 Task: Find a flat in Anta, India with Wifi, Free parking, and TV, priced between 8000 and 12000, with 6 bedrooms, 6 beds, and 6 bathrooms, for 6 guests from 6th to 15th September.
Action: Mouse moved to (407, 104)
Screenshot: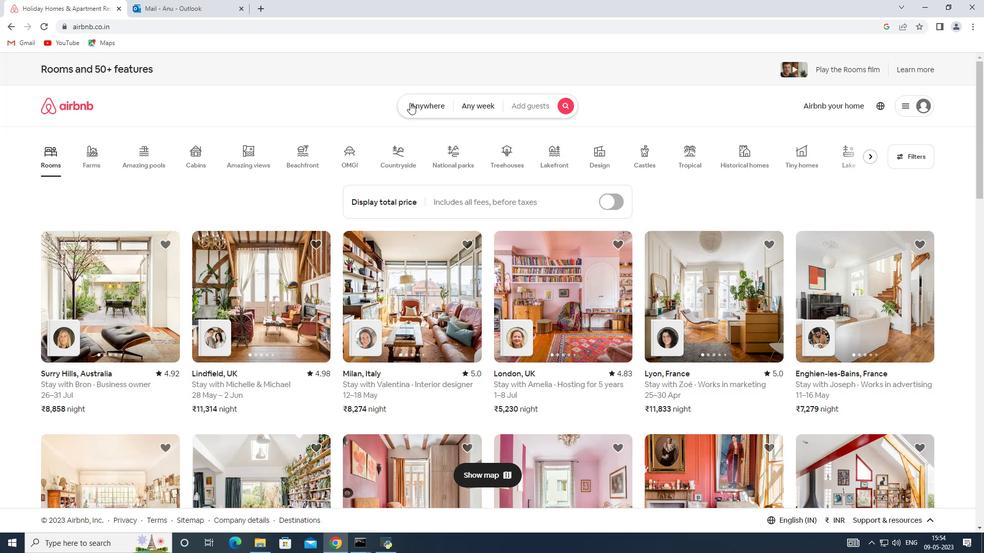 
Action: Mouse pressed left at (407, 104)
Screenshot: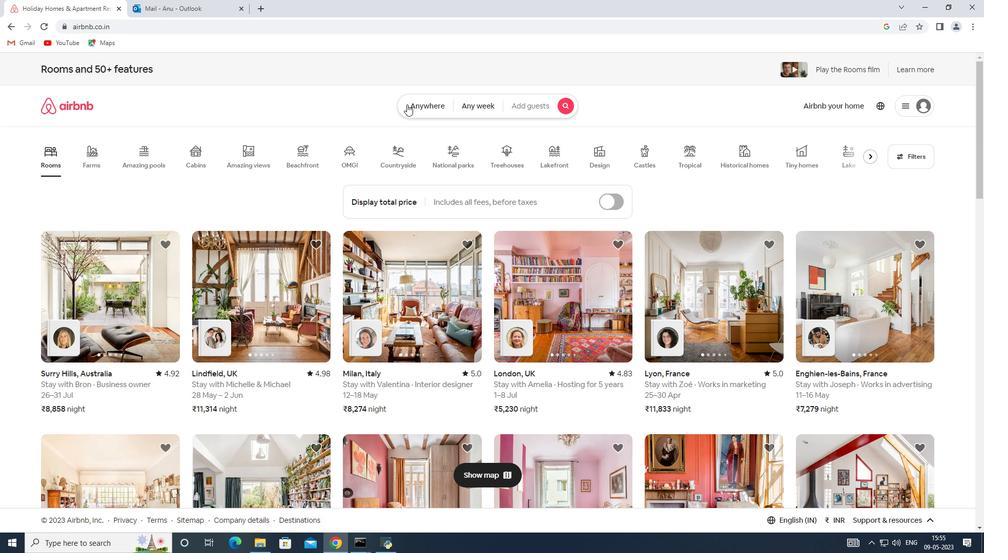 
Action: Mouse moved to (348, 140)
Screenshot: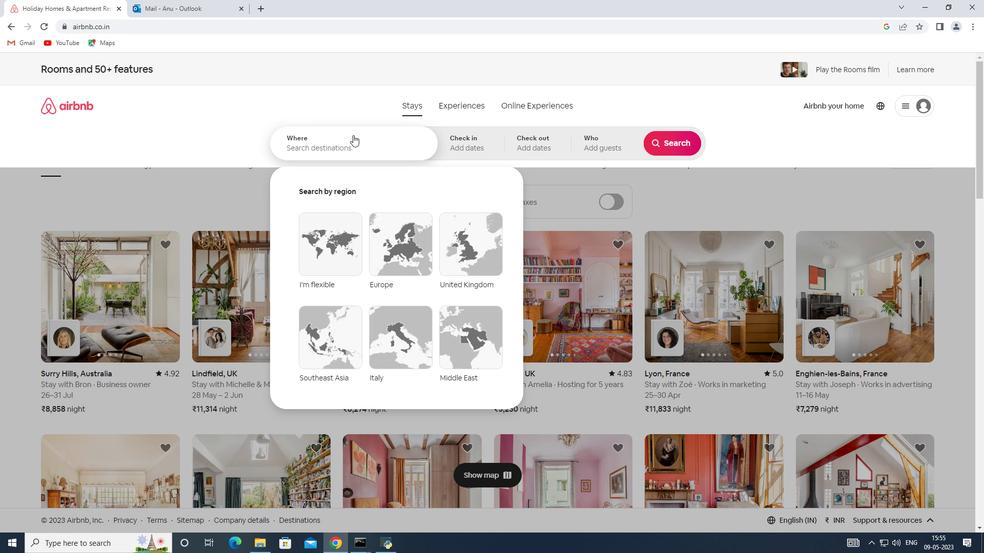 
Action: Mouse pressed left at (348, 140)
Screenshot: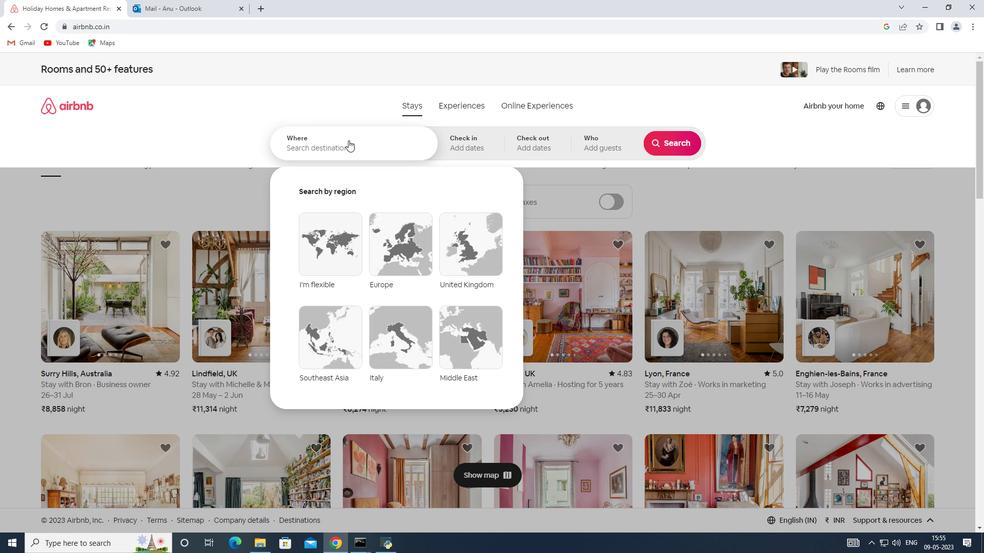 
Action: Key pressed <Key.shift><Key.shift><Key.shift><Key.shift><Key.shift><Key.shift><Key.shift>Anta,<Key.shift>India
Screenshot: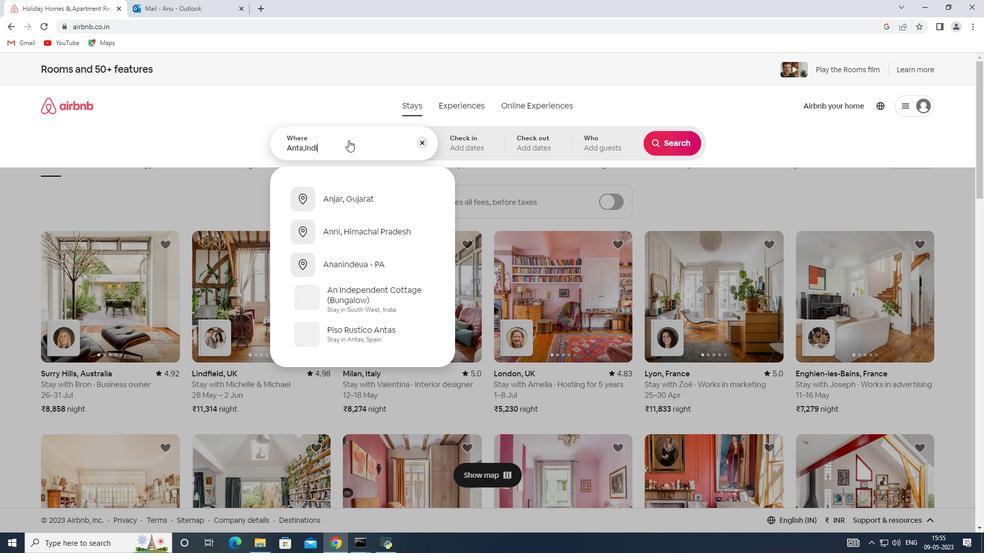 
Action: Mouse moved to (471, 146)
Screenshot: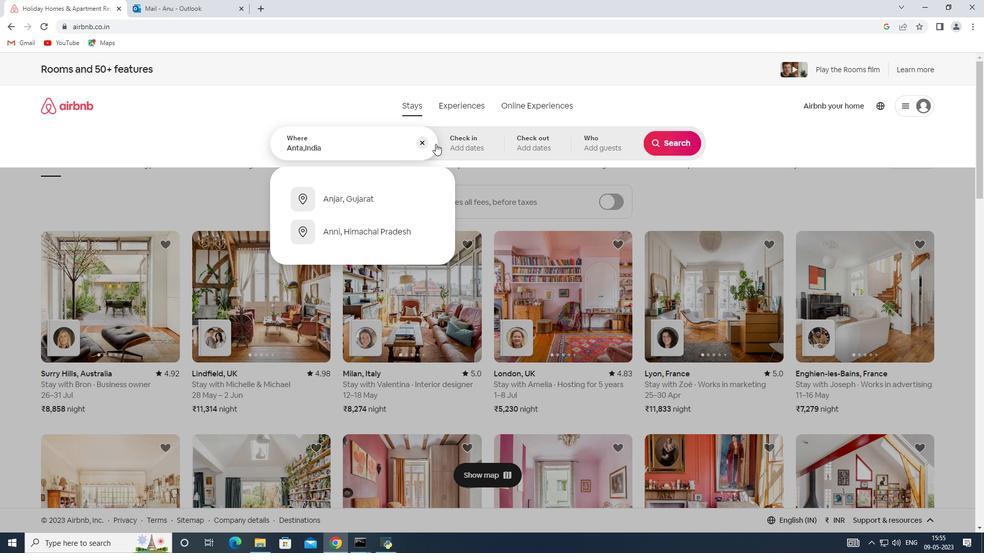 
Action: Mouse pressed left at (471, 146)
Screenshot: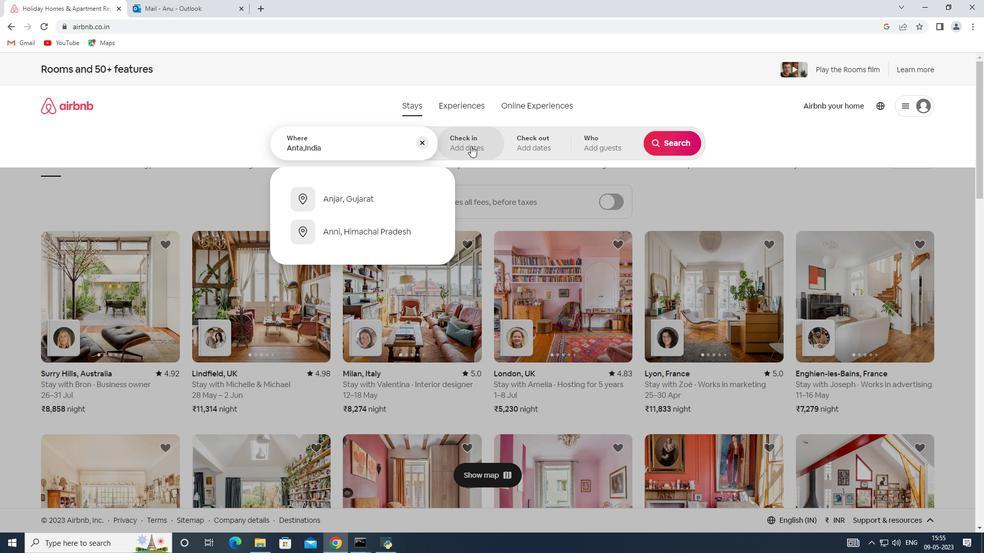 
Action: Mouse moved to (668, 218)
Screenshot: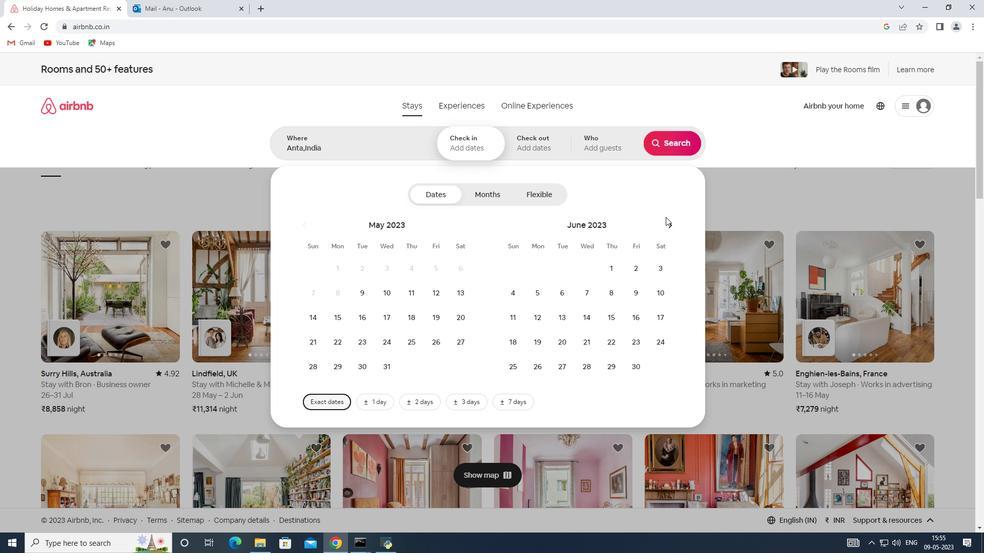 
Action: Mouse pressed left at (668, 218)
Screenshot: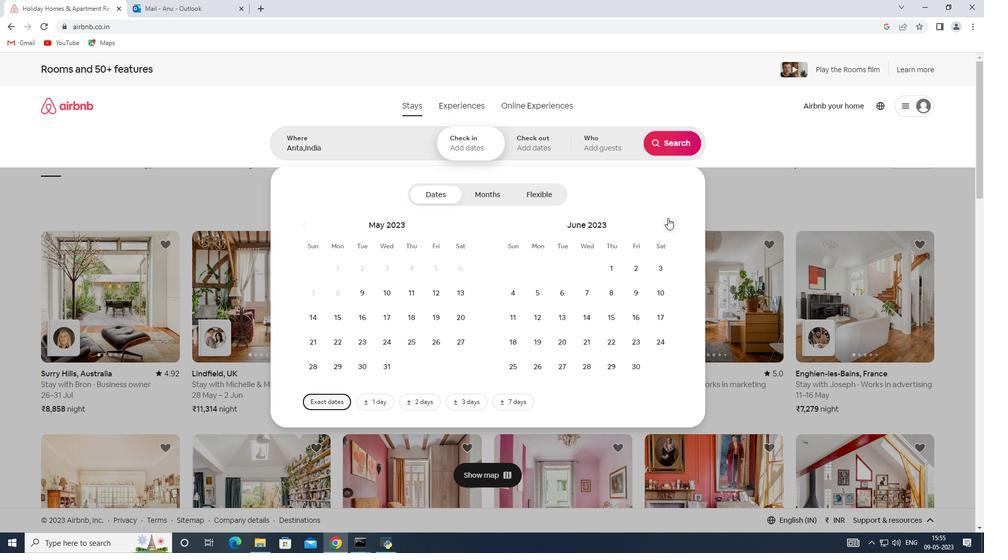 
Action: Mouse pressed left at (668, 218)
Screenshot: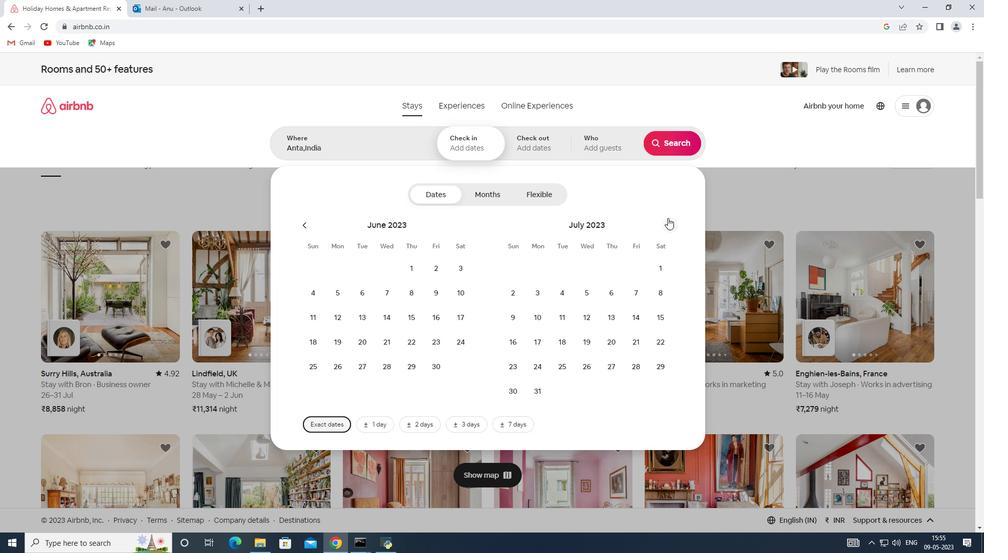 
Action: Mouse pressed left at (668, 218)
Screenshot: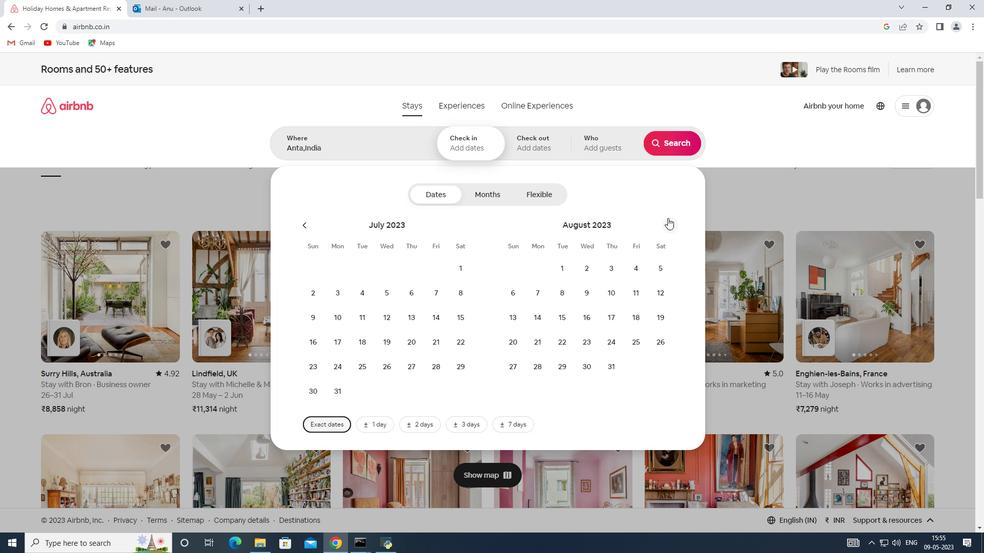 
Action: Mouse moved to (590, 292)
Screenshot: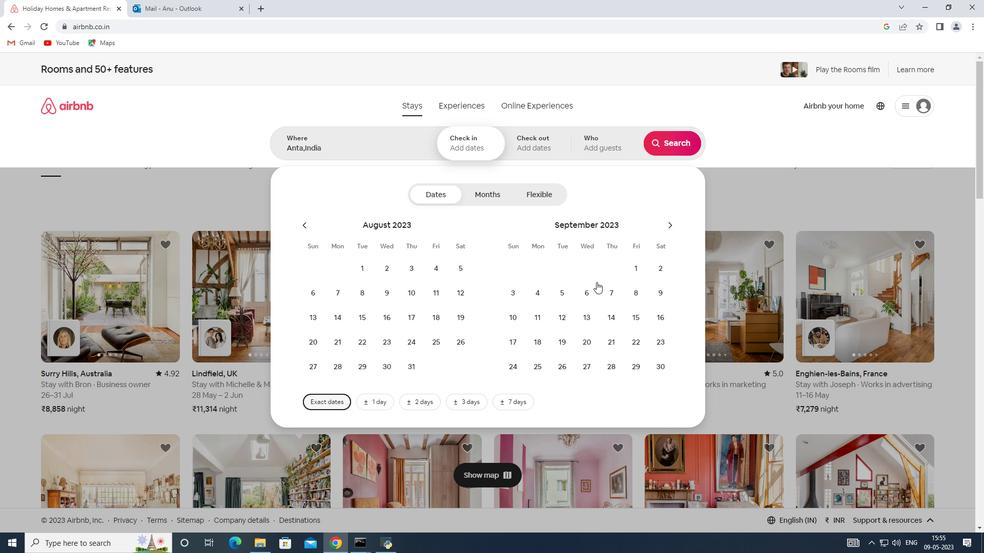 
Action: Mouse pressed left at (590, 292)
Screenshot: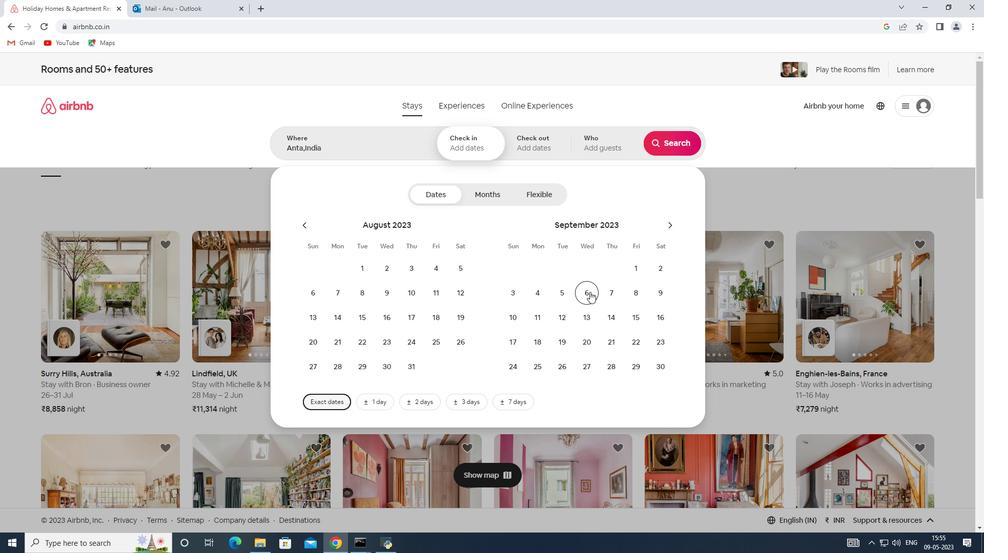 
Action: Mouse moved to (631, 313)
Screenshot: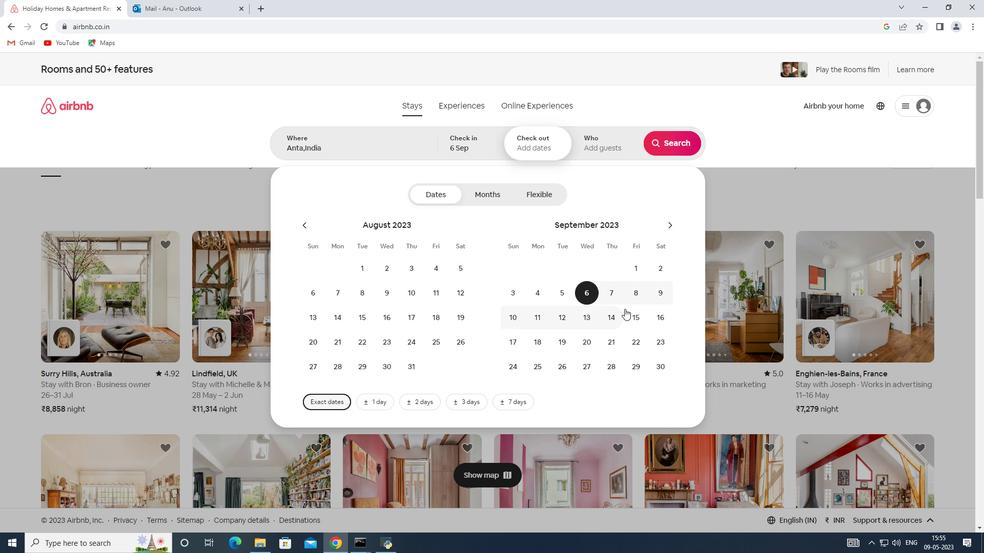 
Action: Mouse pressed left at (631, 313)
Screenshot: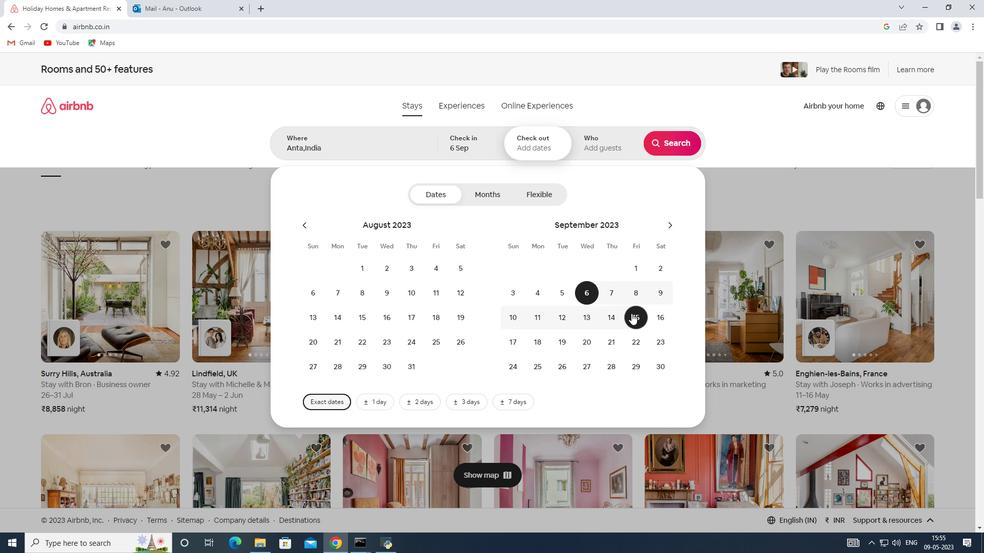 
Action: Mouse moved to (610, 148)
Screenshot: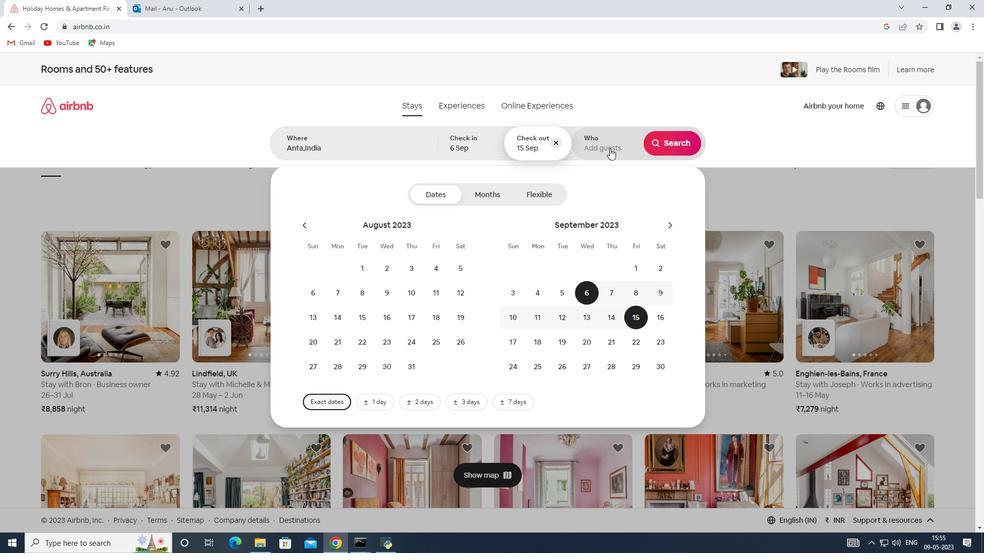 
Action: Mouse pressed left at (610, 148)
Screenshot: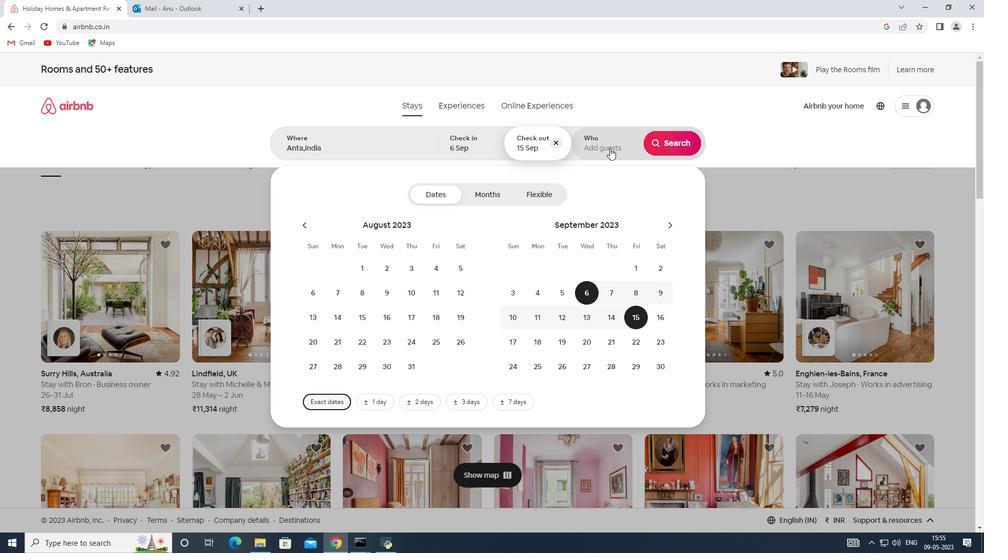 
Action: Mouse moved to (670, 198)
Screenshot: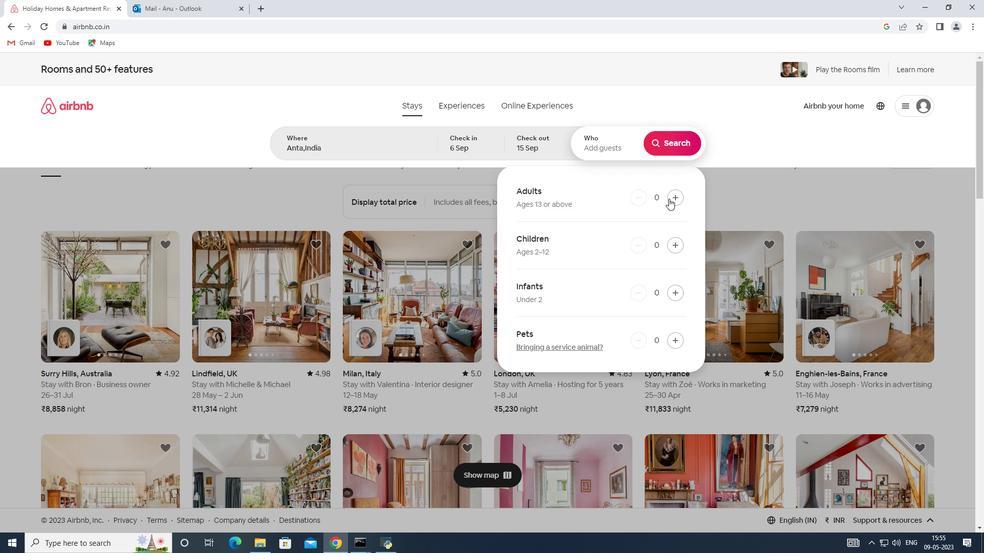 
Action: Mouse pressed left at (670, 198)
Screenshot: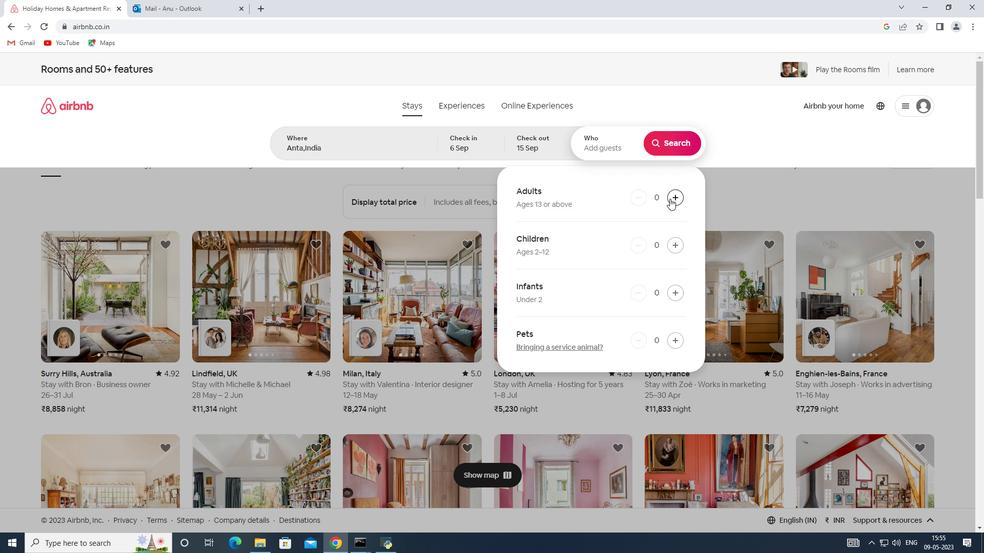 
Action: Mouse pressed left at (670, 198)
Screenshot: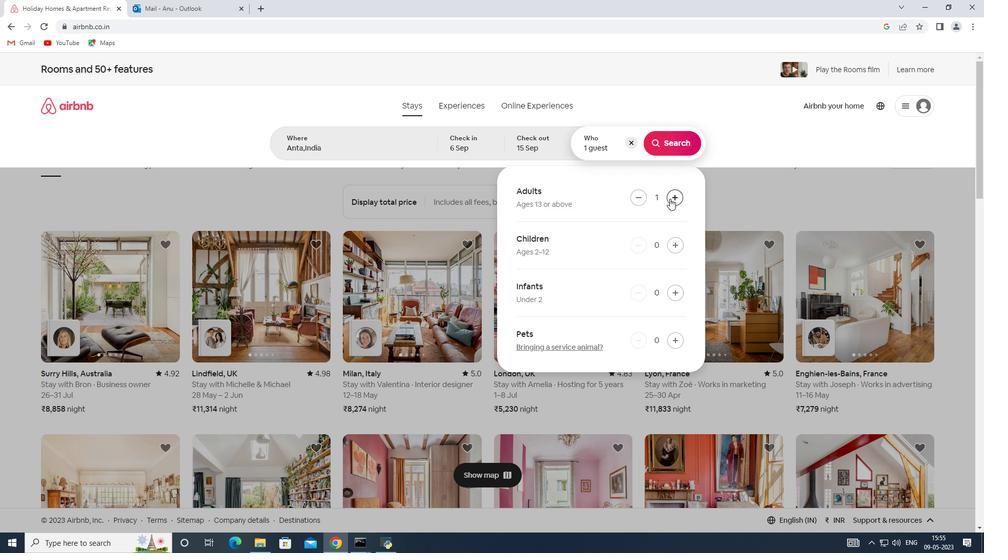 
Action: Mouse pressed left at (670, 198)
Screenshot: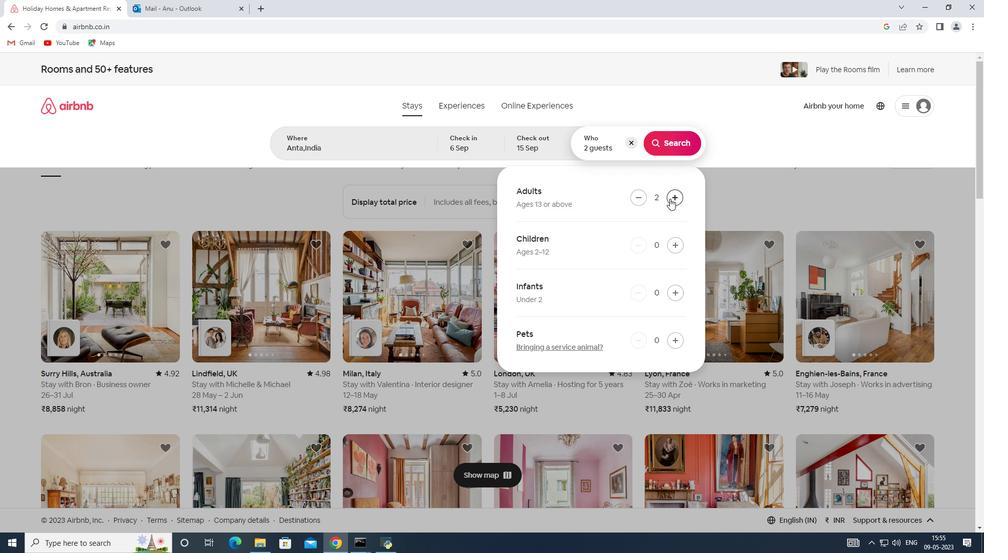 
Action: Mouse pressed left at (670, 198)
Screenshot: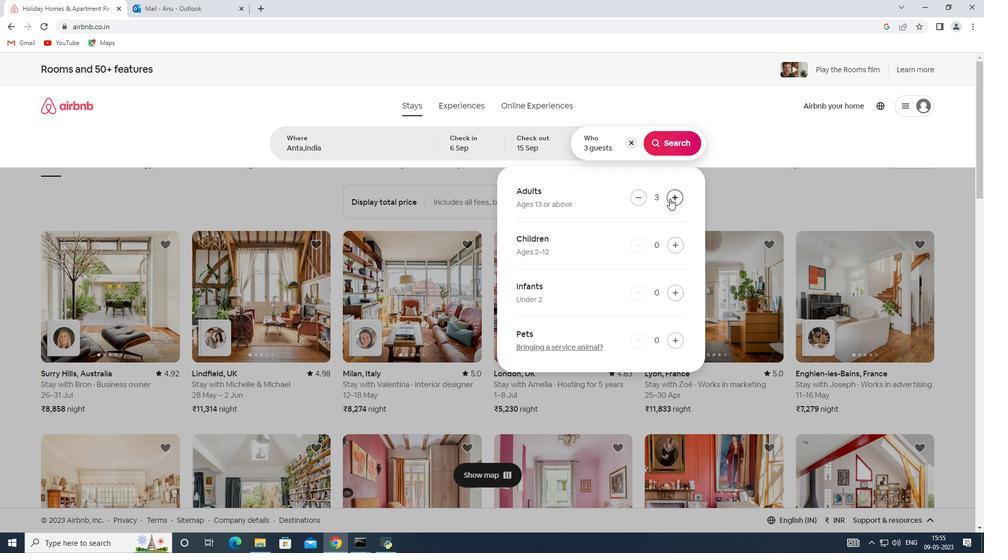 
Action: Mouse pressed left at (670, 198)
Screenshot: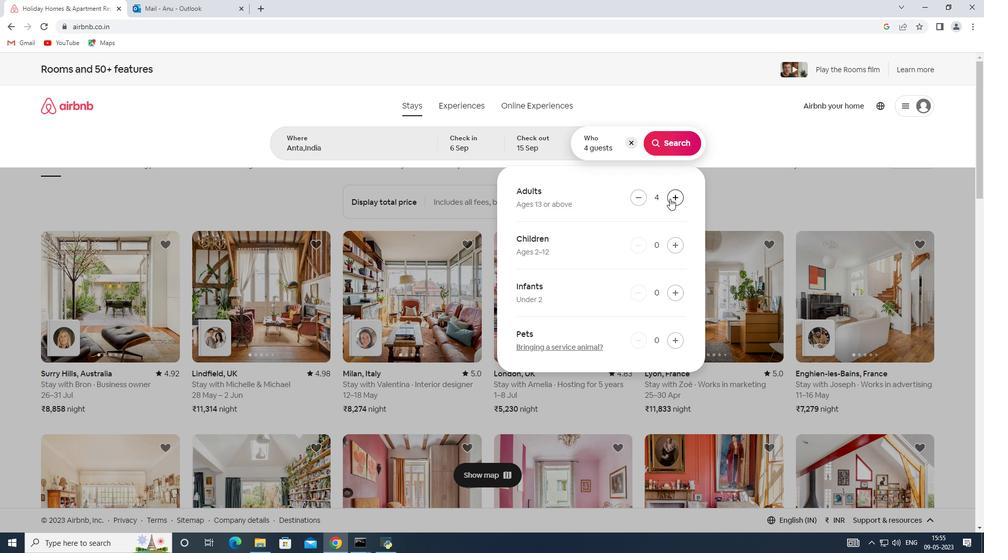 
Action: Mouse pressed left at (670, 198)
Screenshot: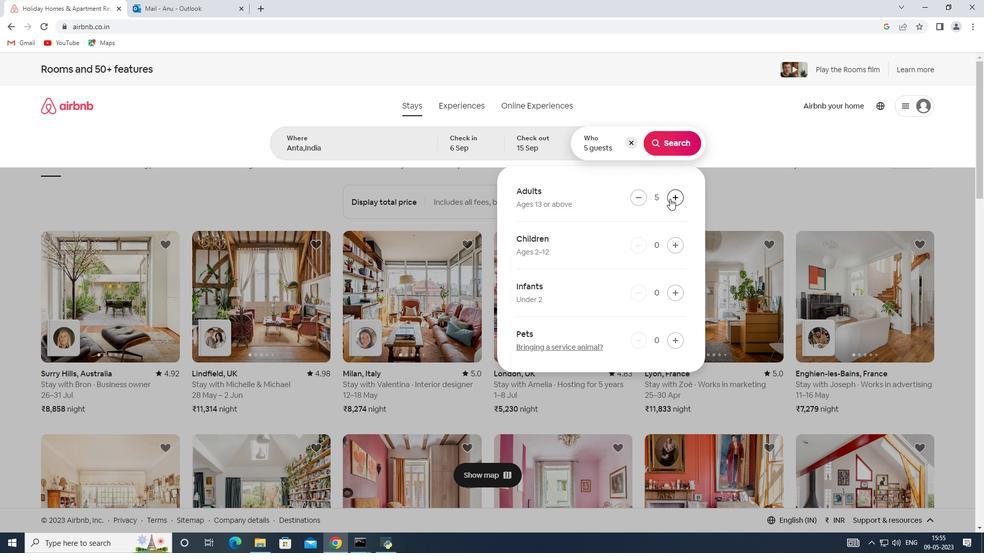 
Action: Mouse moved to (670, 145)
Screenshot: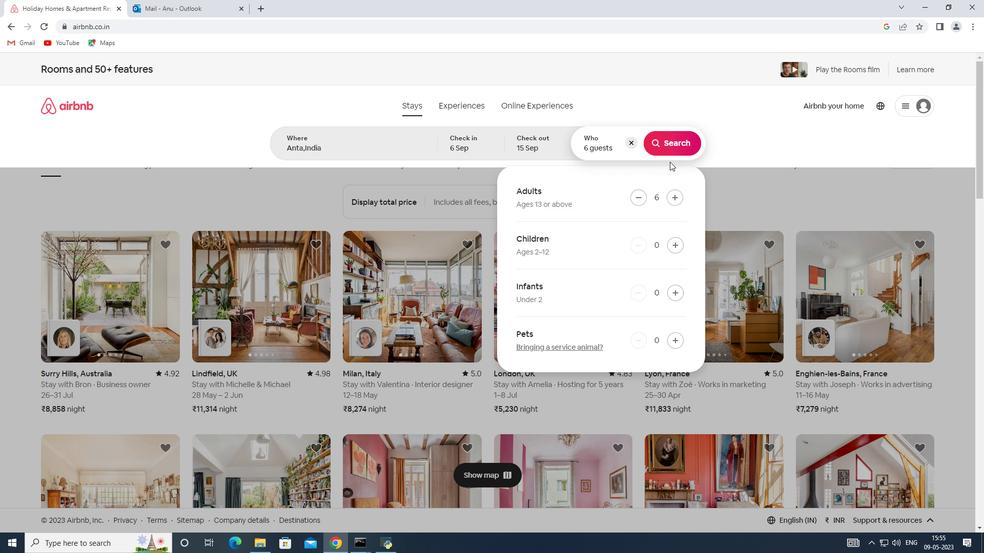 
Action: Mouse pressed left at (670, 145)
Screenshot: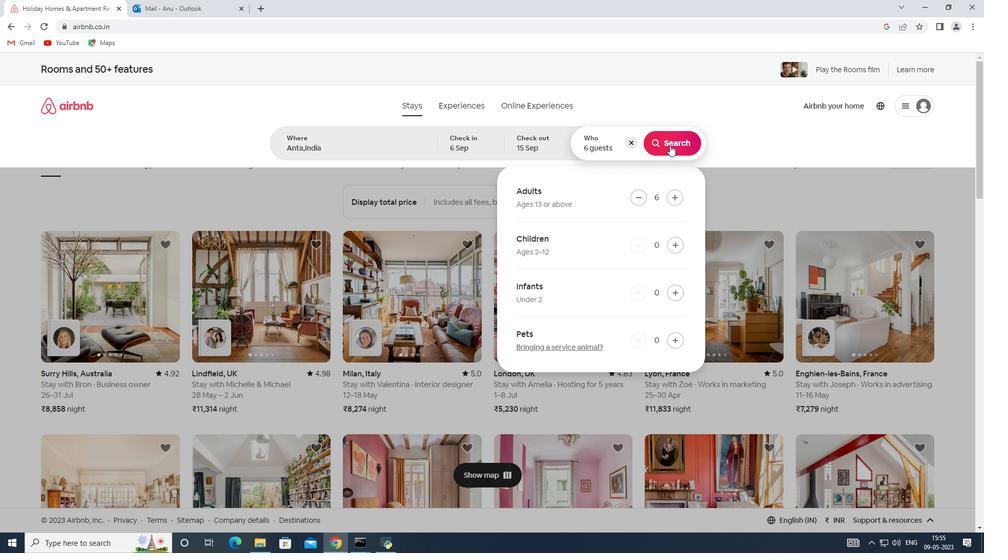 
Action: Mouse moved to (926, 109)
Screenshot: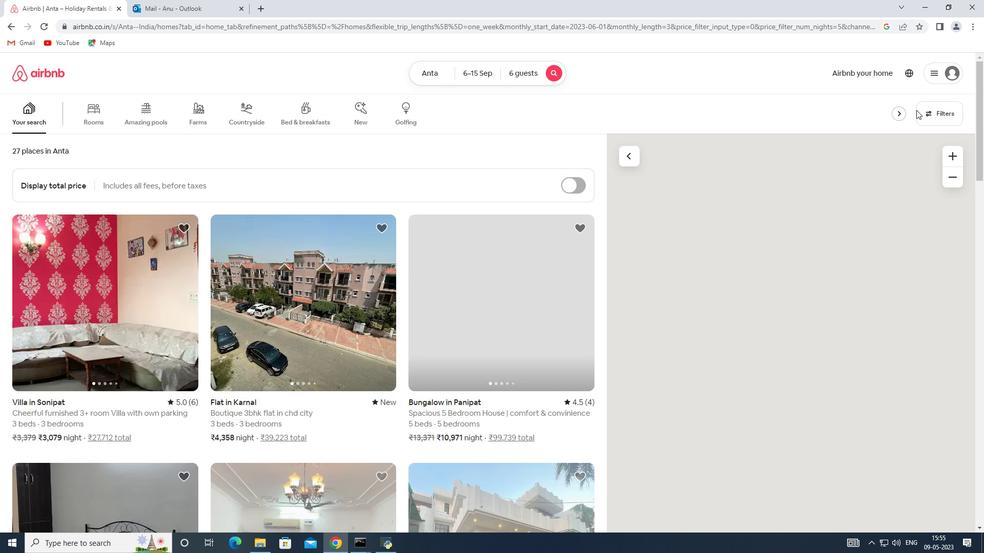 
Action: Mouse pressed left at (926, 109)
Screenshot: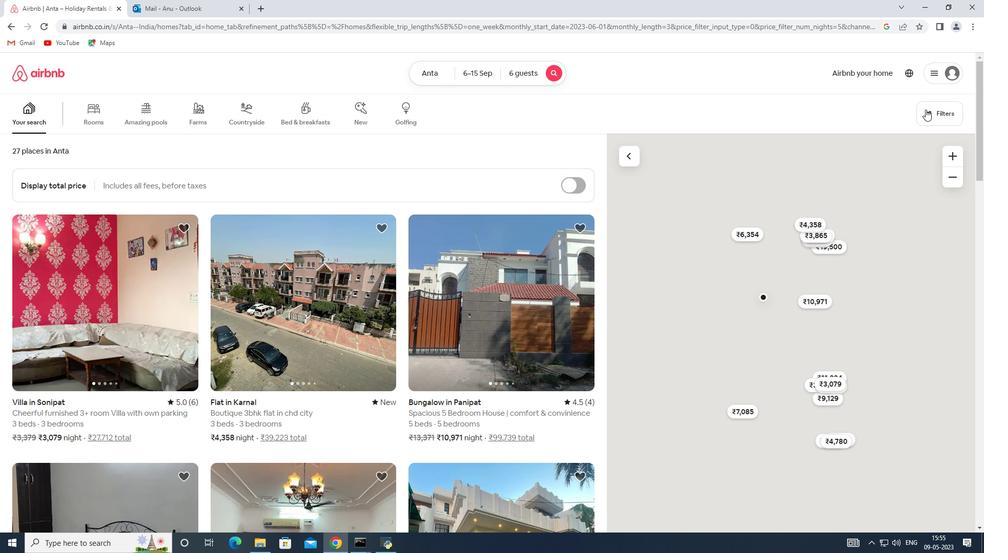 
Action: Mouse moved to (355, 364)
Screenshot: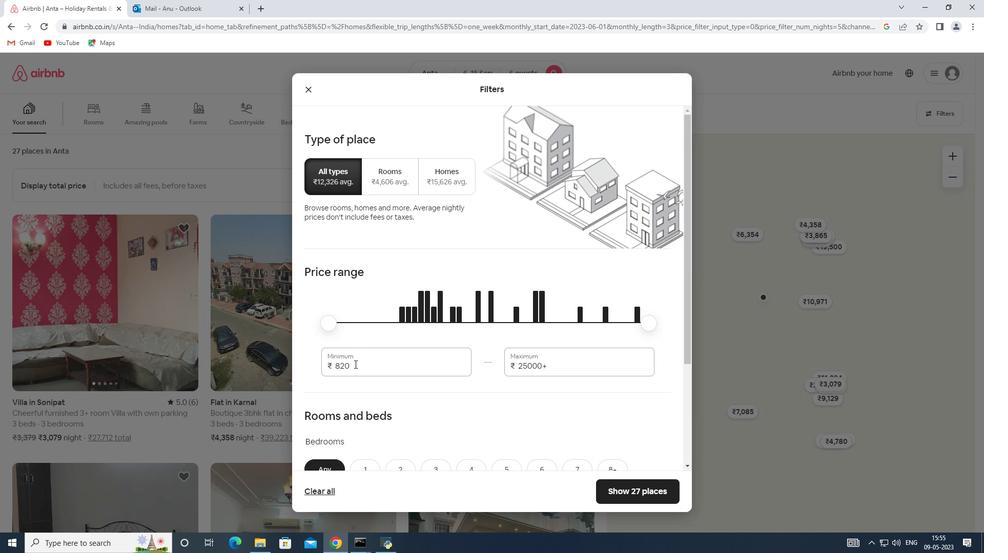 
Action: Mouse pressed left at (355, 364)
Screenshot: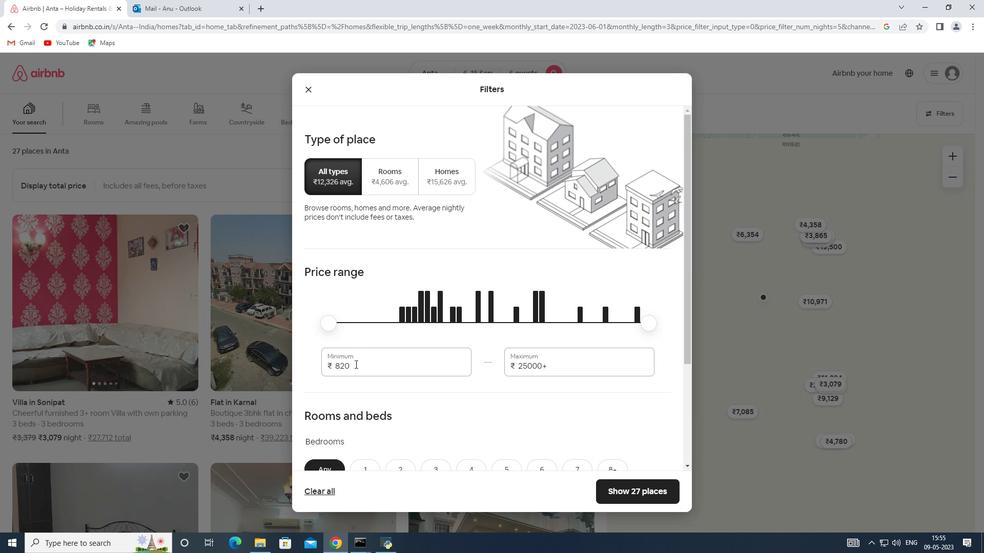 
Action: Mouse moved to (326, 364)
Screenshot: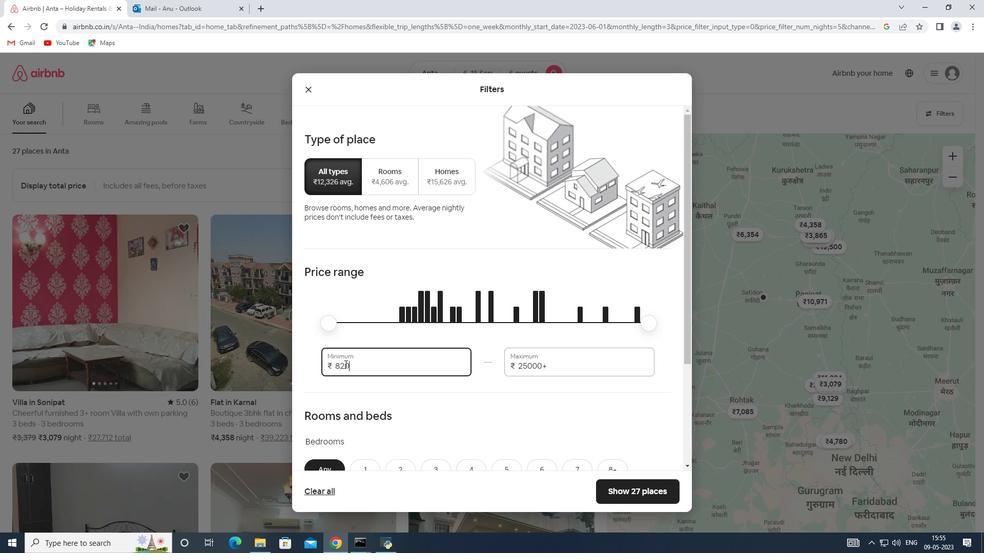 
Action: Key pressed 8000
Screenshot: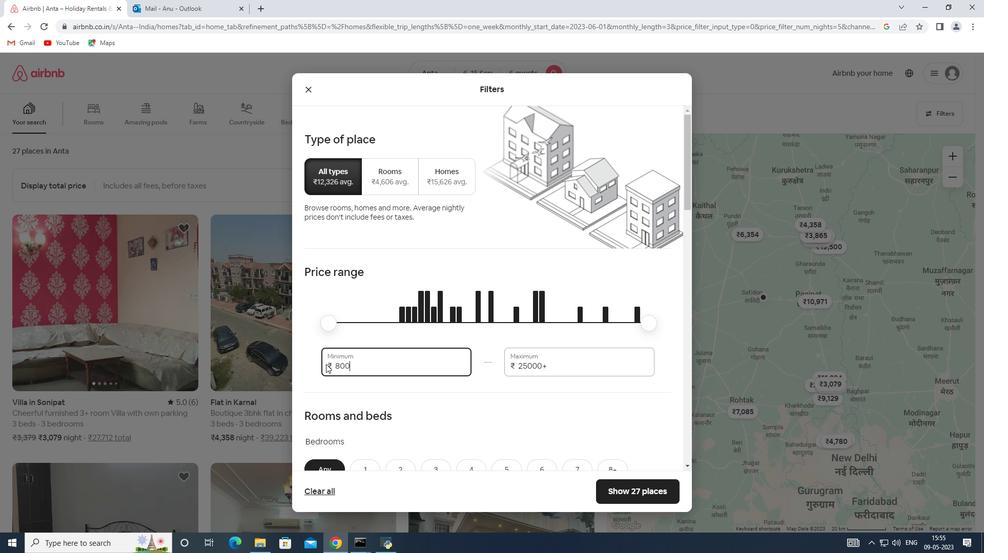 
Action: Mouse moved to (564, 366)
Screenshot: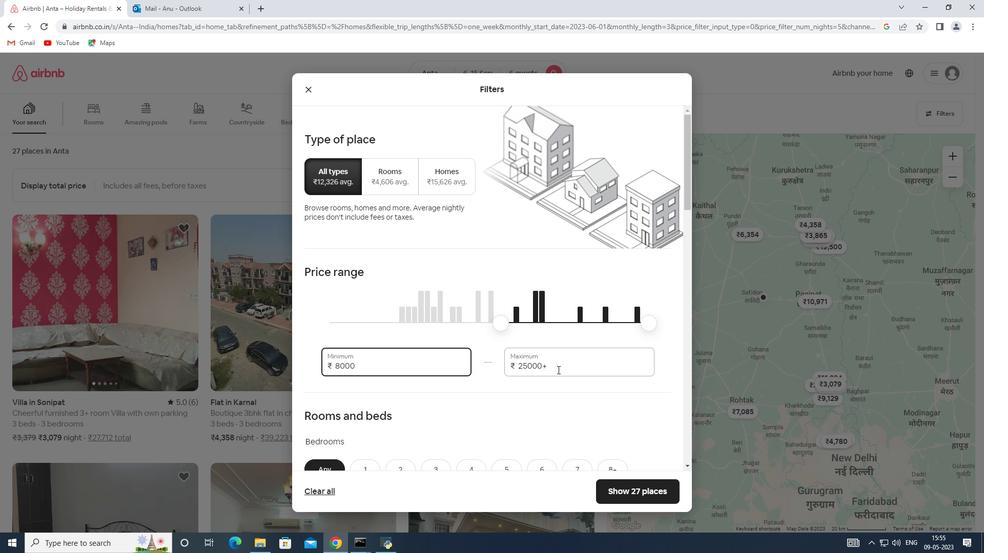 
Action: Mouse pressed left at (564, 366)
Screenshot: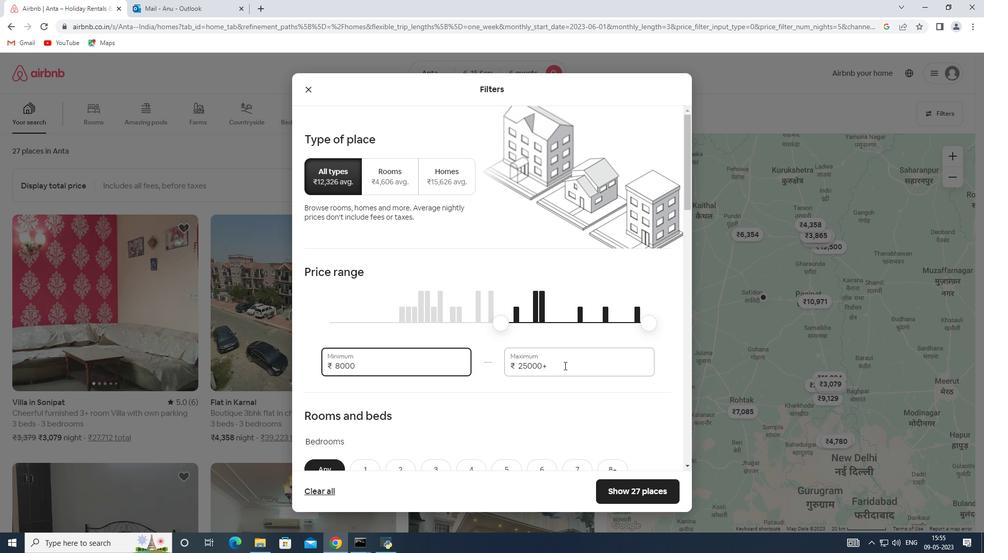 
Action: Mouse moved to (499, 368)
Screenshot: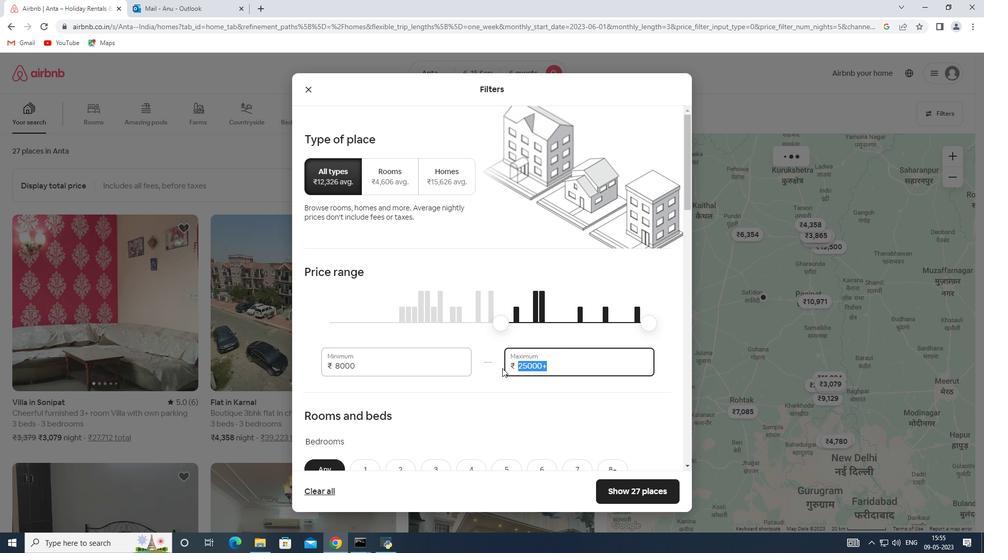 
Action: Key pressed 12000
Screenshot: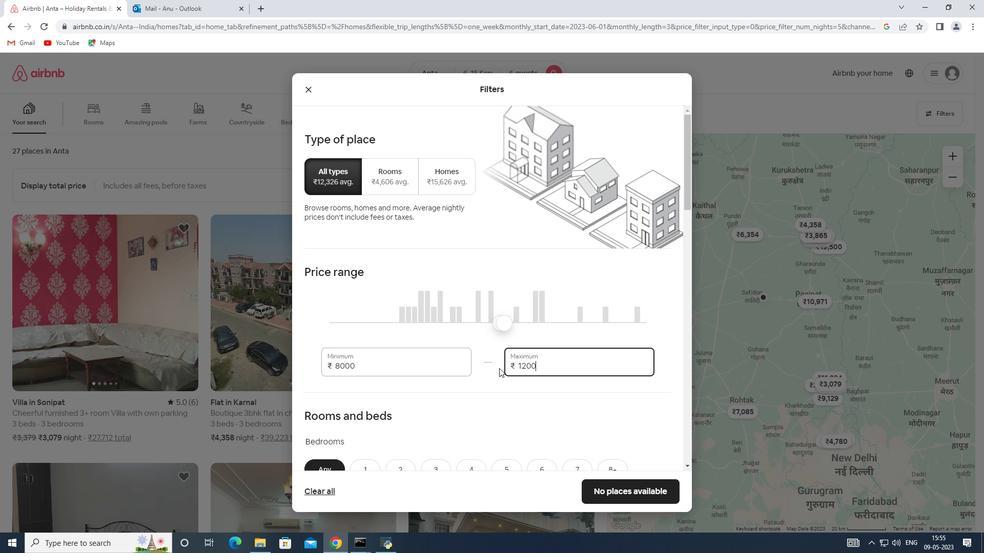
Action: Mouse moved to (461, 376)
Screenshot: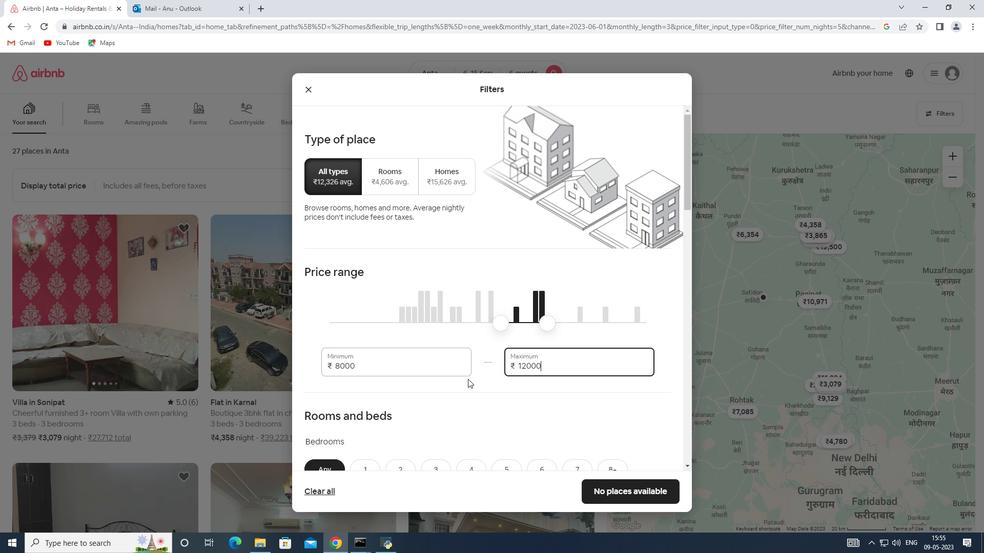 
Action: Mouse scrolled (461, 375) with delta (0, 0)
Screenshot: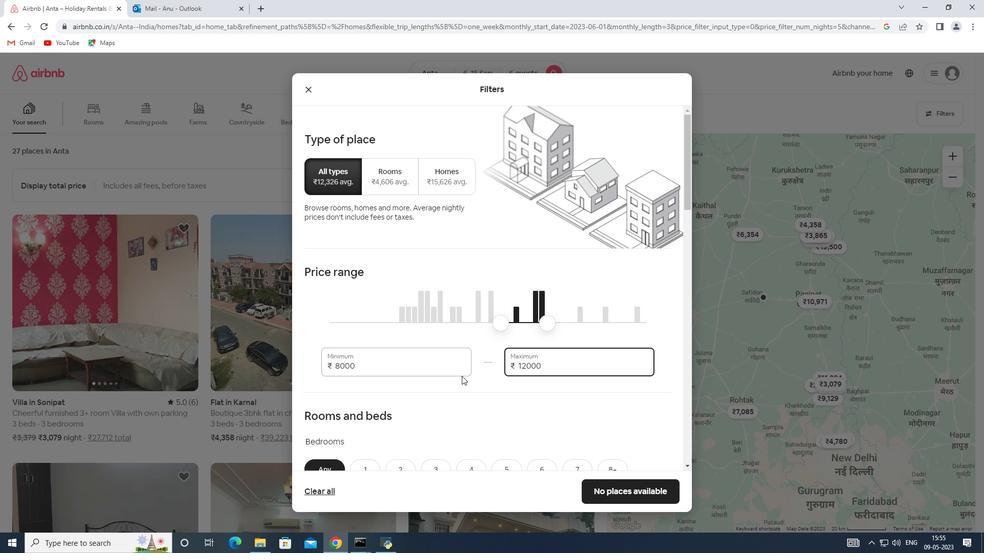 
Action: Mouse scrolled (461, 375) with delta (0, 0)
Screenshot: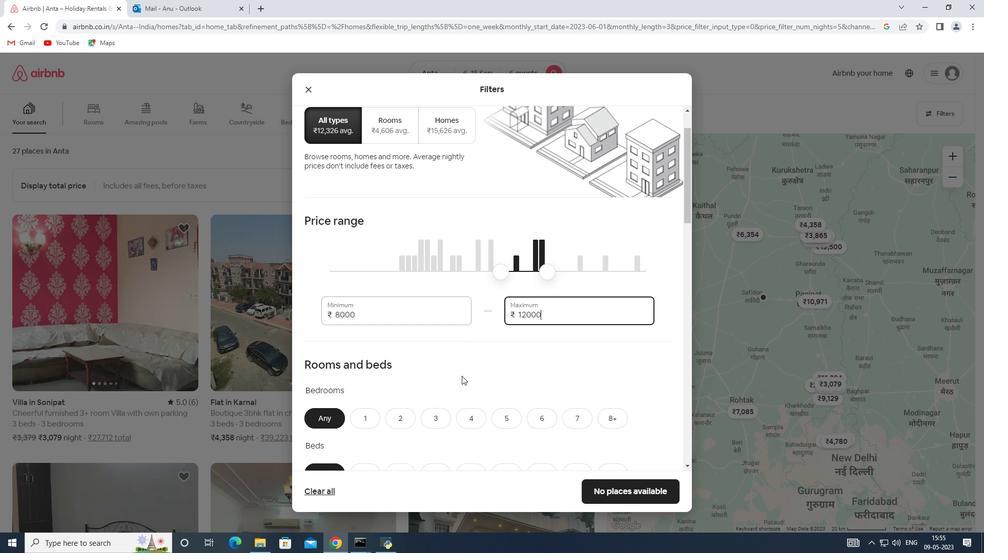 
Action: Mouse scrolled (461, 375) with delta (0, 0)
Screenshot: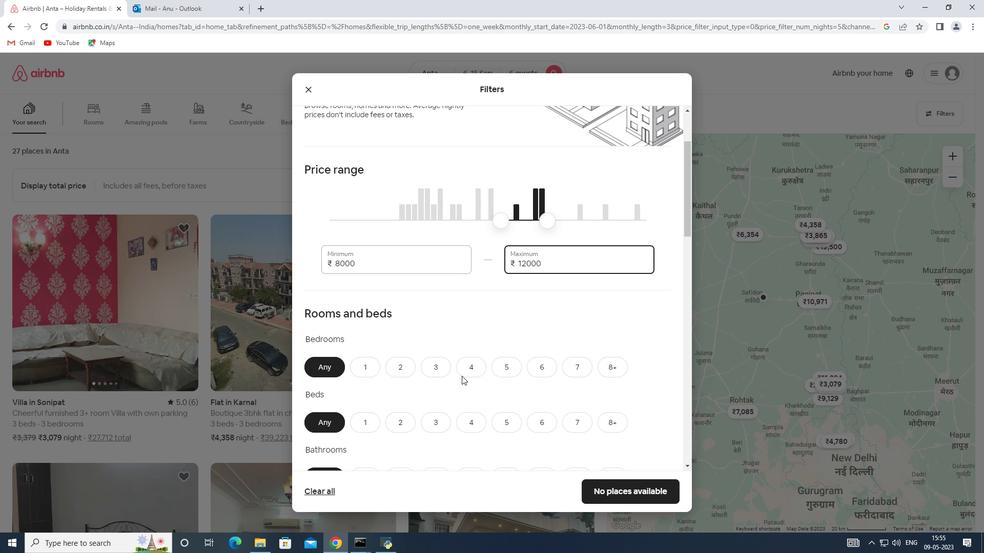 
Action: Mouse moved to (546, 319)
Screenshot: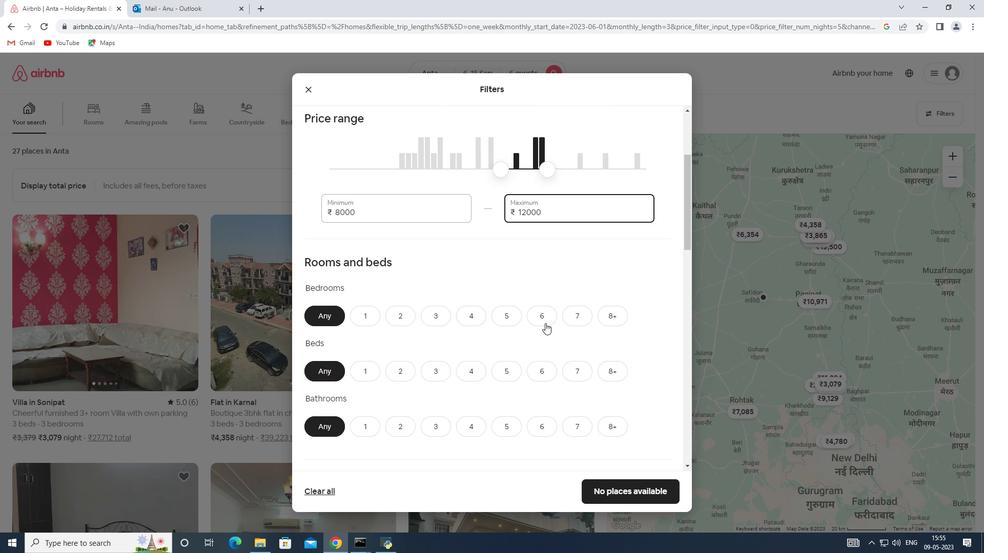 
Action: Mouse pressed left at (546, 319)
Screenshot: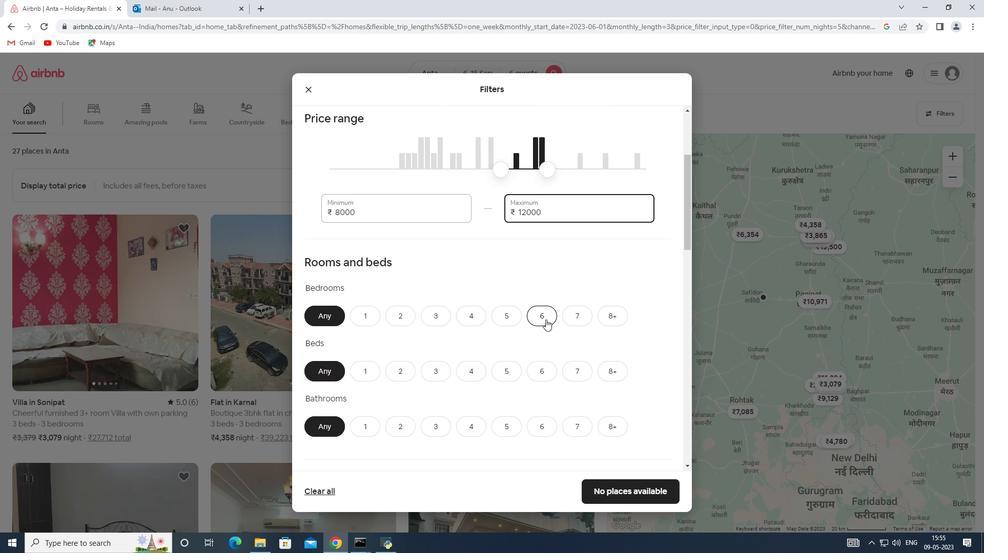 
Action: Mouse moved to (540, 373)
Screenshot: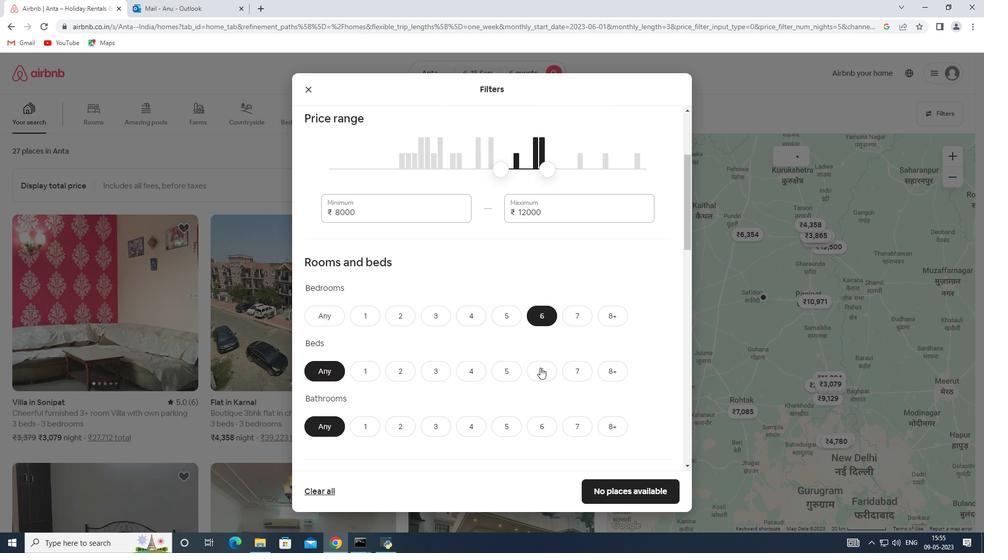 
Action: Mouse pressed left at (540, 373)
Screenshot: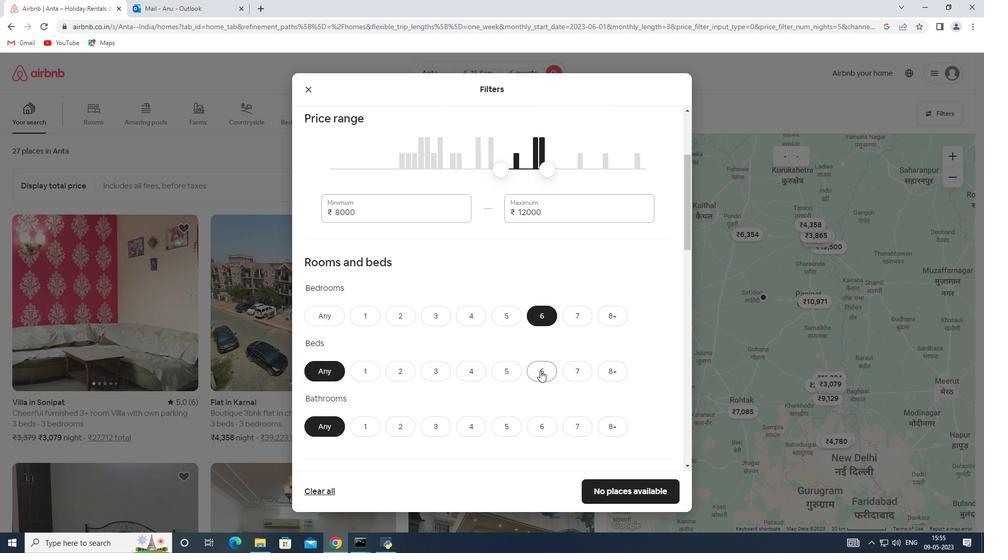 
Action: Mouse moved to (544, 426)
Screenshot: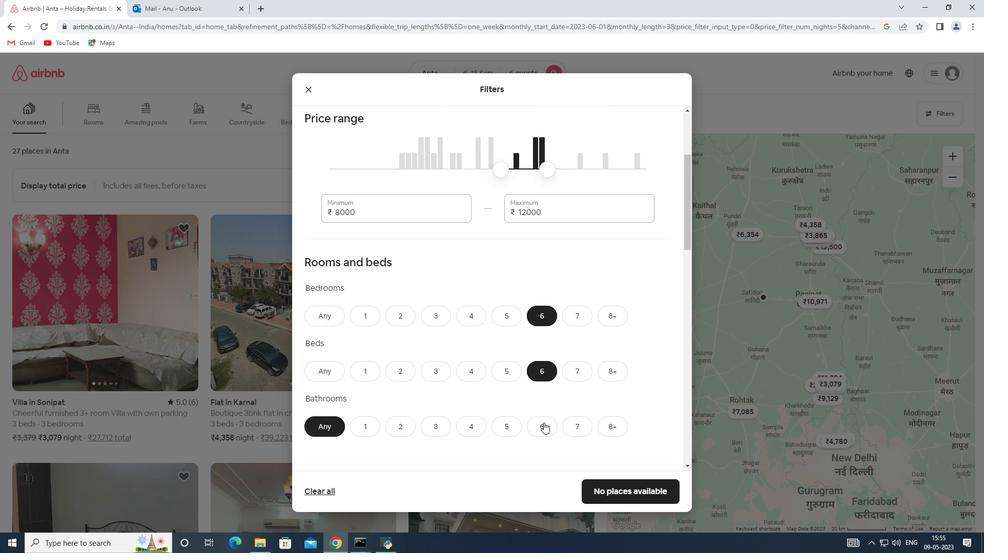
Action: Mouse pressed left at (544, 426)
Screenshot: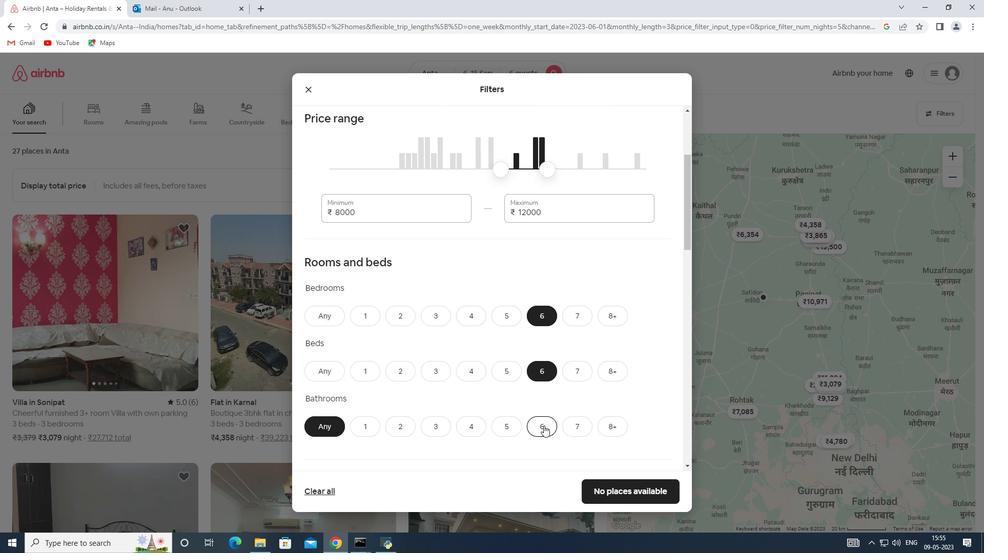 
Action: Mouse moved to (534, 396)
Screenshot: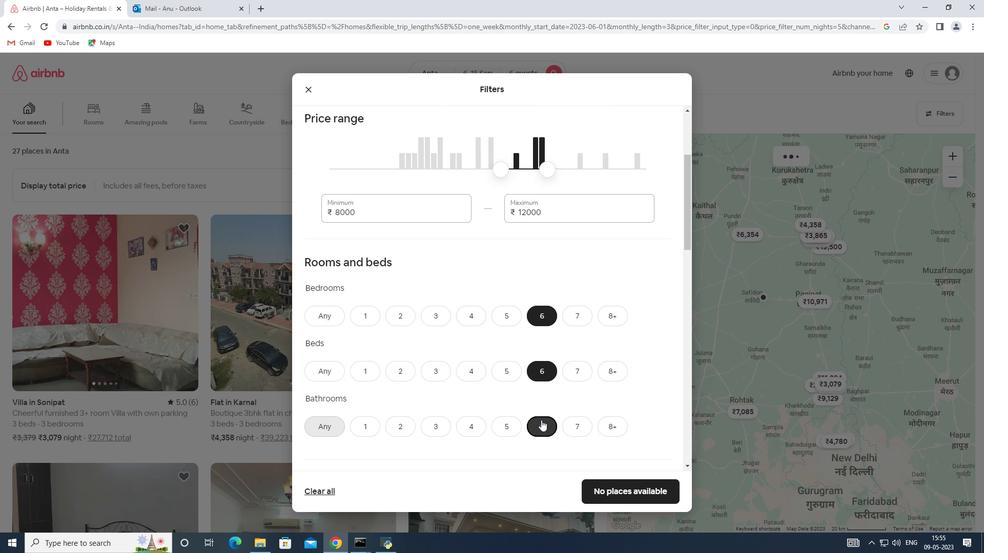 
Action: Mouse scrolled (534, 395) with delta (0, 0)
Screenshot: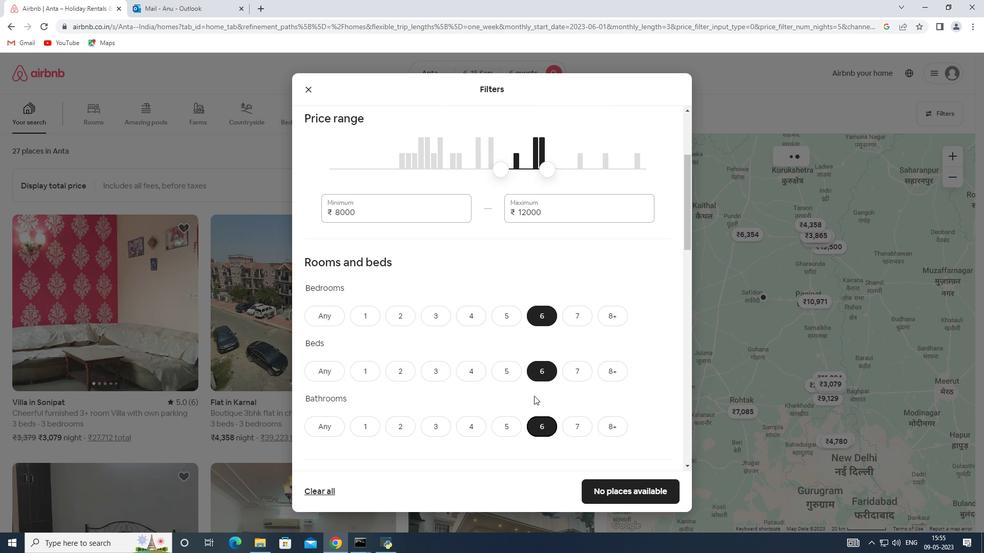 
Action: Mouse scrolled (534, 395) with delta (0, 0)
Screenshot: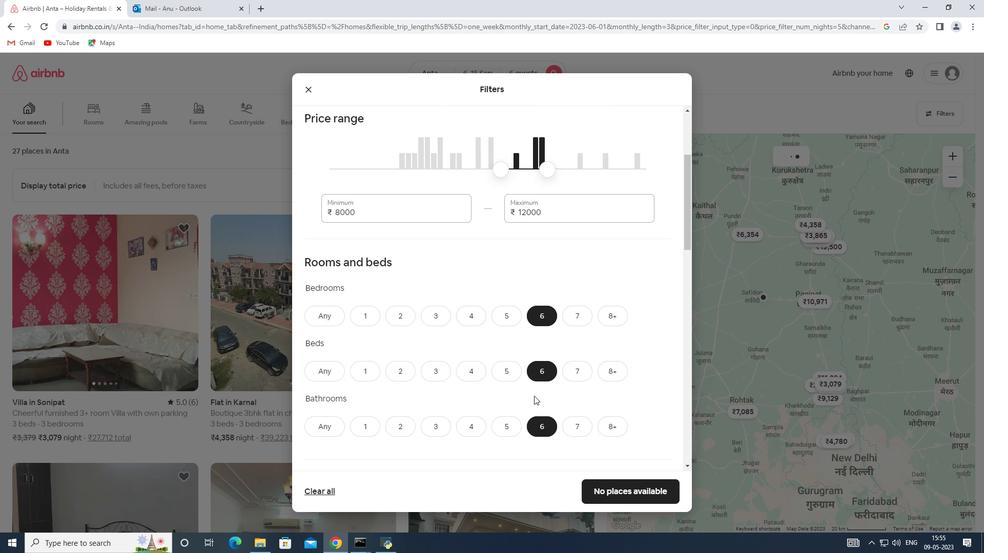 
Action: Mouse moved to (531, 386)
Screenshot: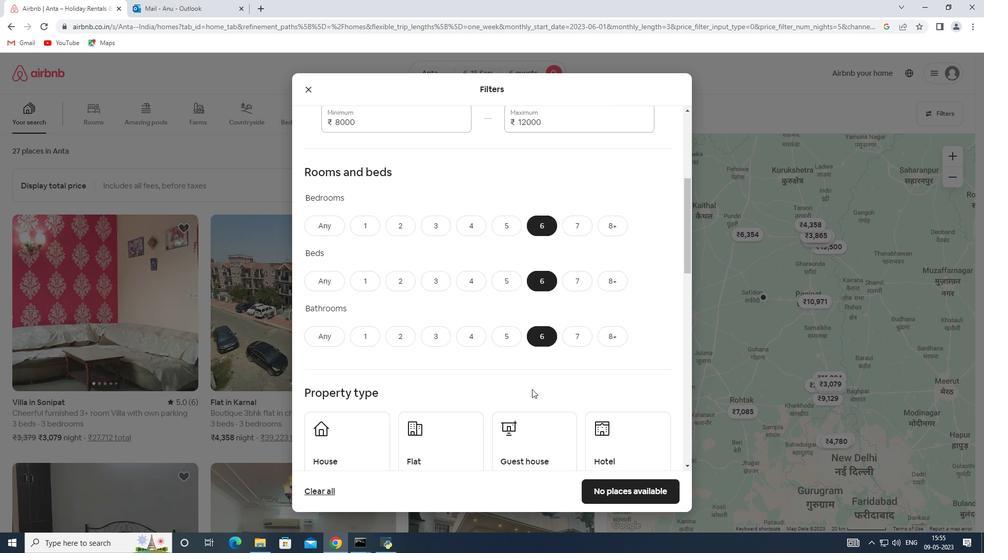
Action: Mouse scrolled (531, 386) with delta (0, 0)
Screenshot: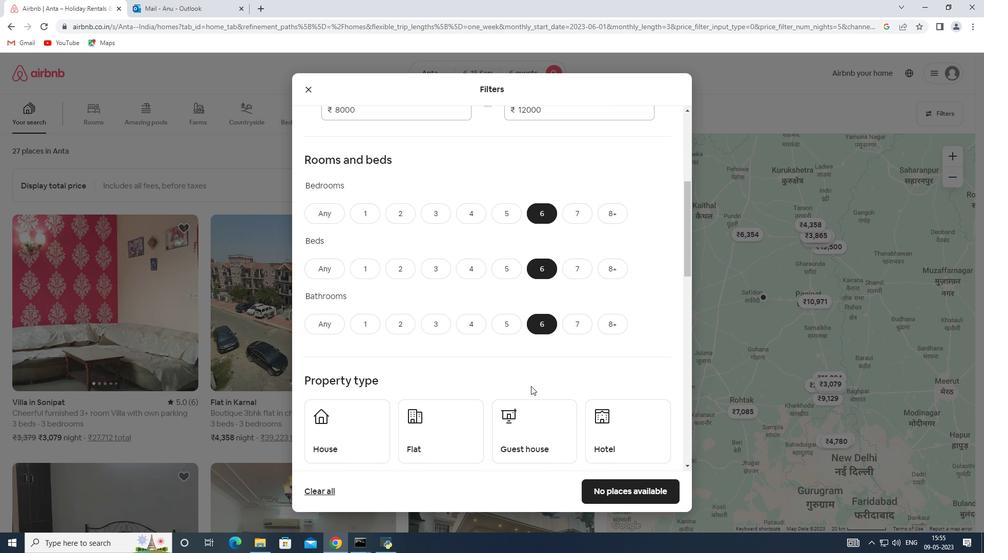 
Action: Mouse moved to (377, 368)
Screenshot: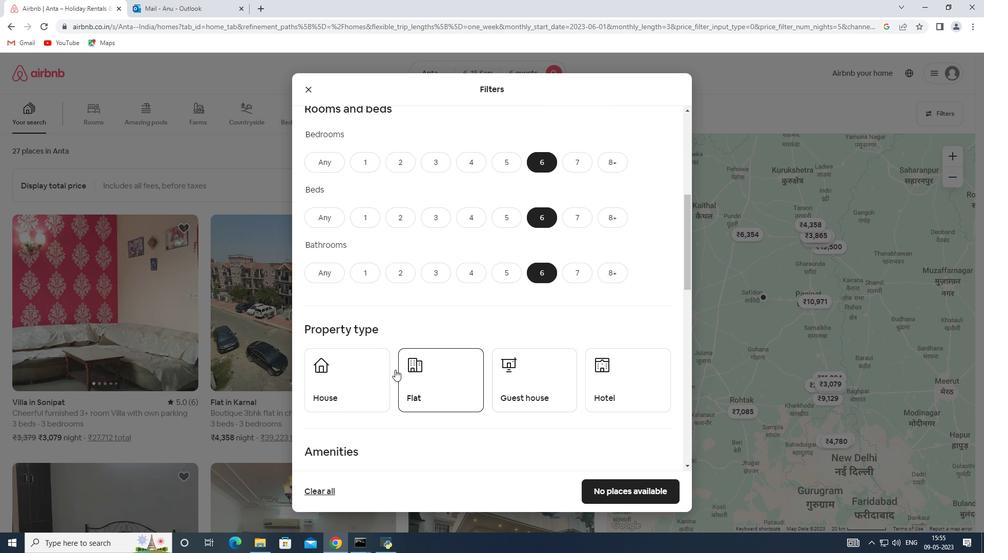 
Action: Mouse pressed left at (377, 368)
Screenshot: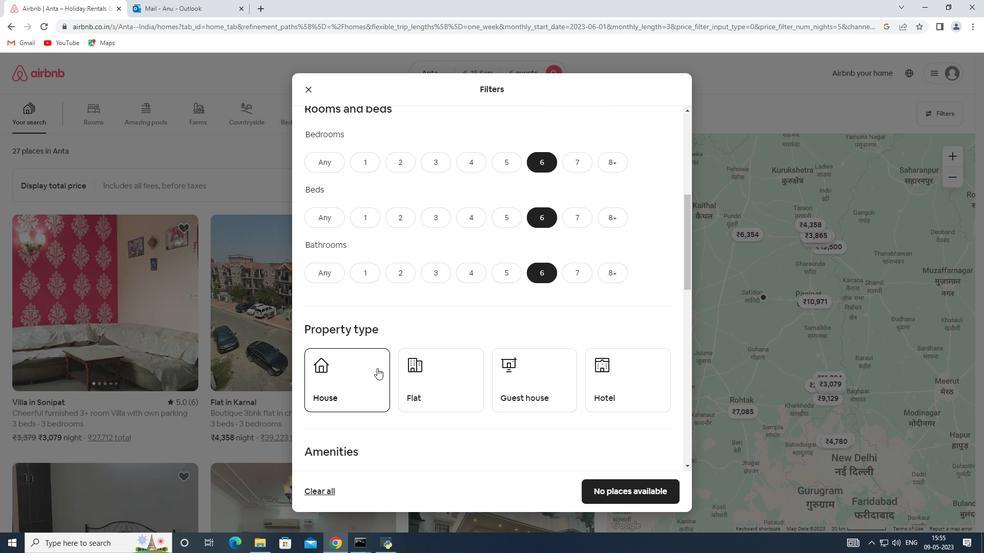 
Action: Mouse moved to (438, 373)
Screenshot: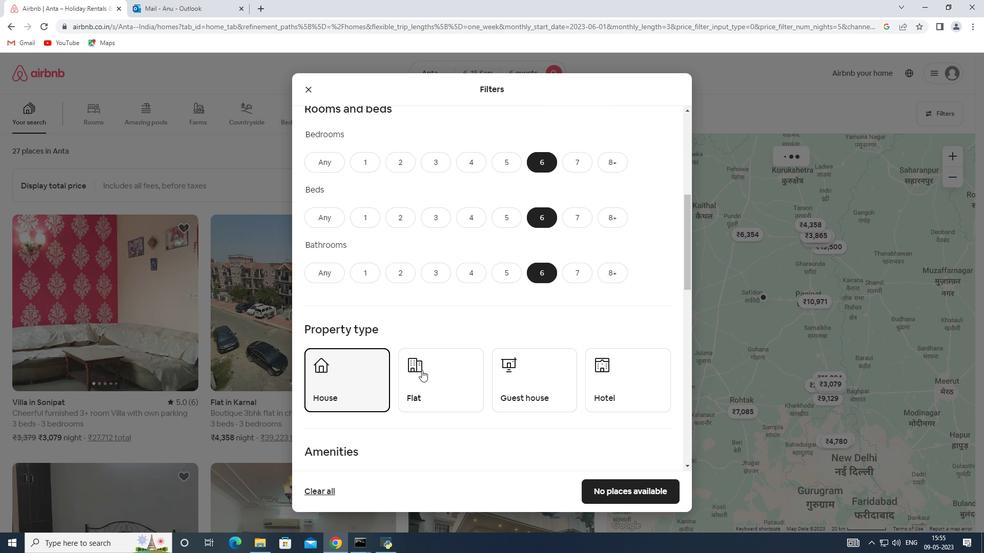 
Action: Mouse pressed left at (438, 373)
Screenshot: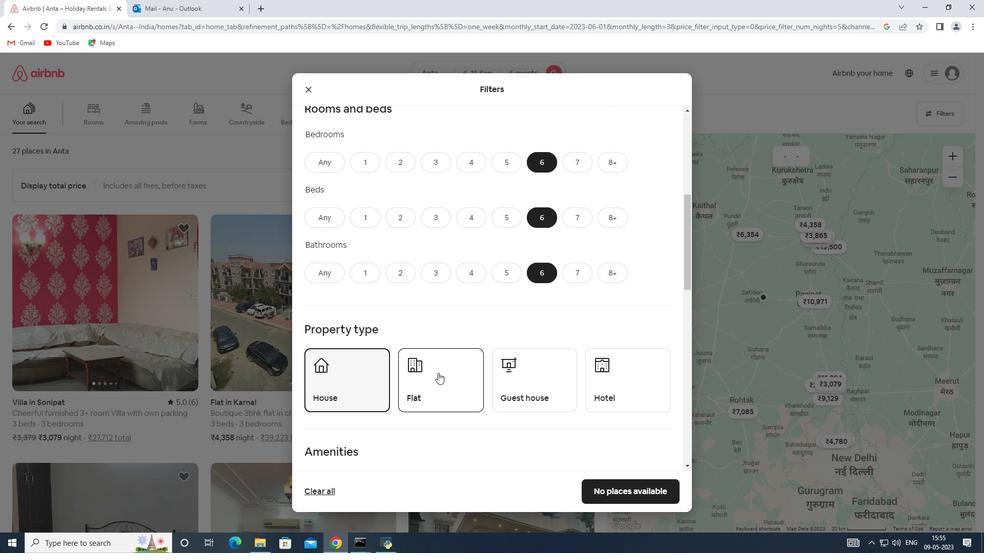 
Action: Mouse moved to (521, 371)
Screenshot: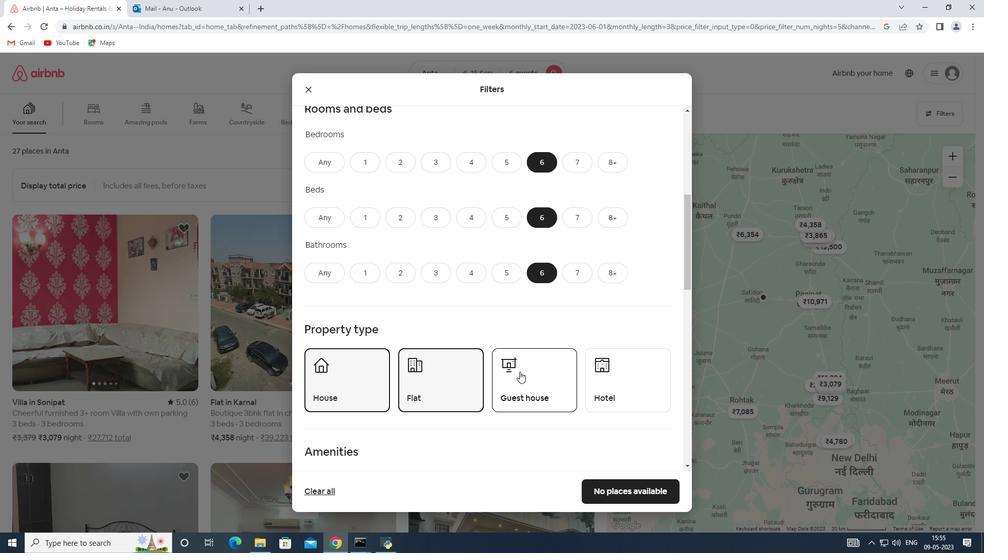 
Action: Mouse pressed left at (521, 371)
Screenshot: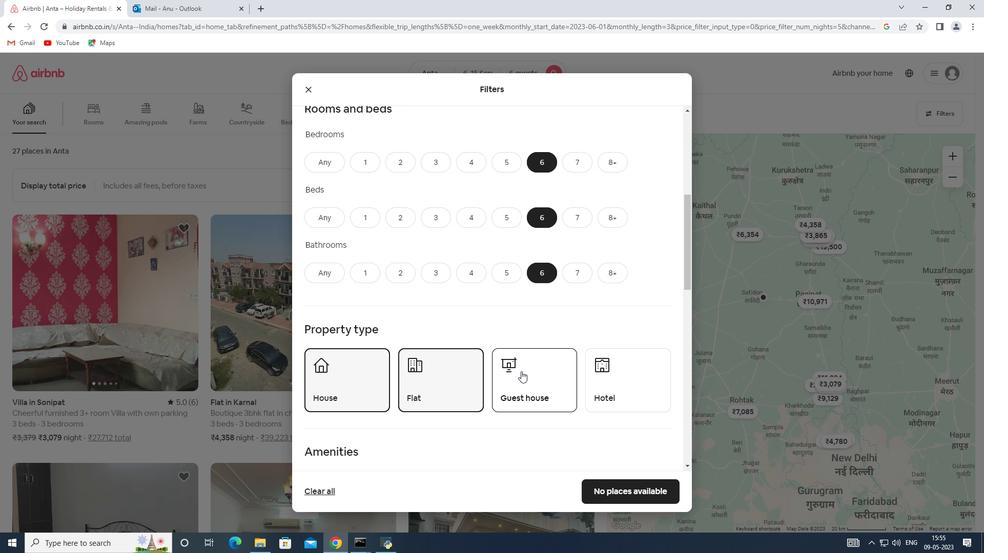 
Action: Mouse moved to (420, 363)
Screenshot: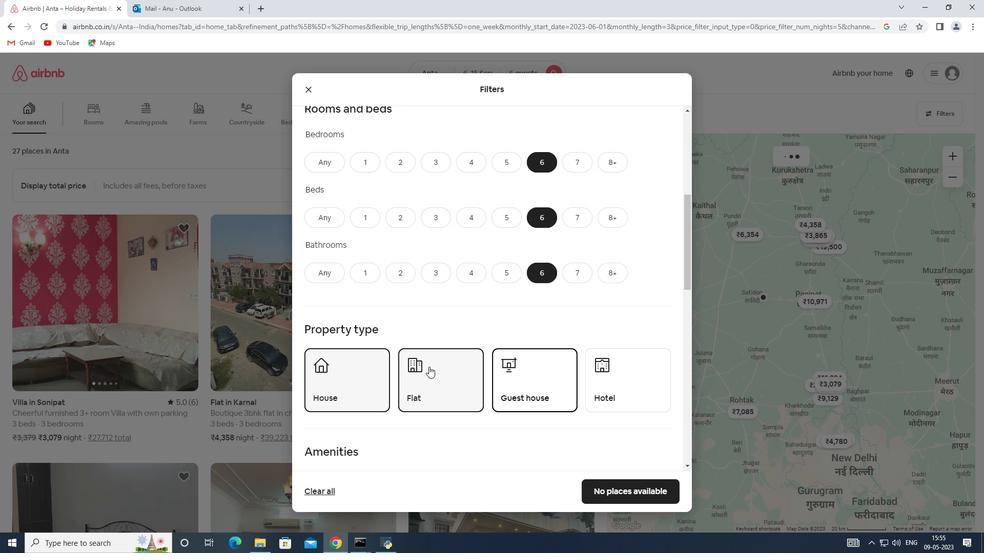
Action: Mouse scrolled (420, 362) with delta (0, 0)
Screenshot: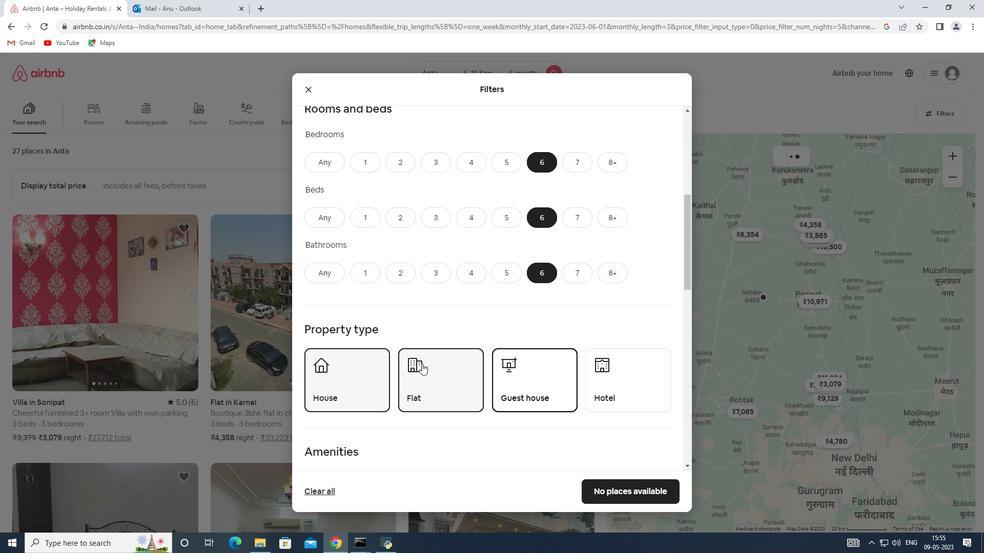 
Action: Mouse scrolled (420, 362) with delta (0, 0)
Screenshot: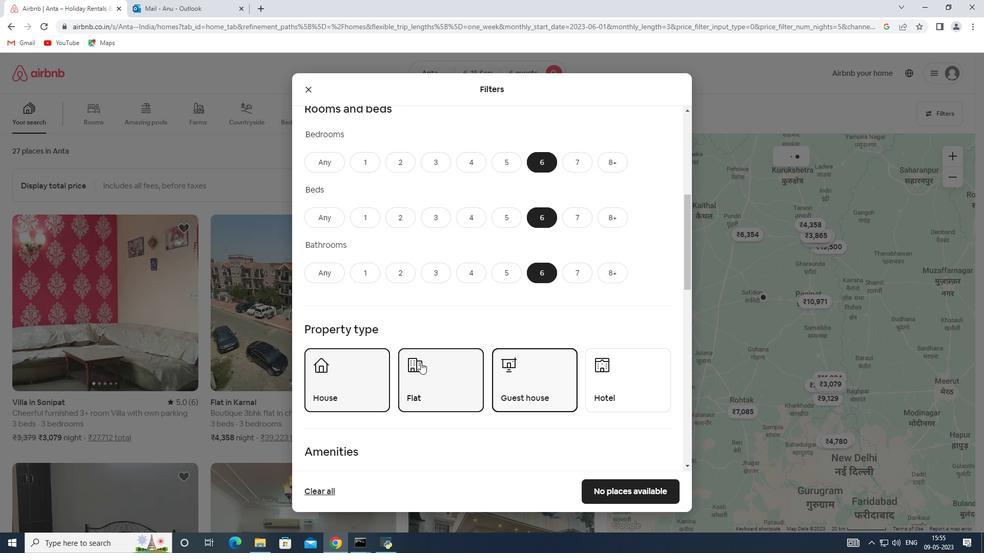 
Action: Mouse scrolled (420, 362) with delta (0, 0)
Screenshot: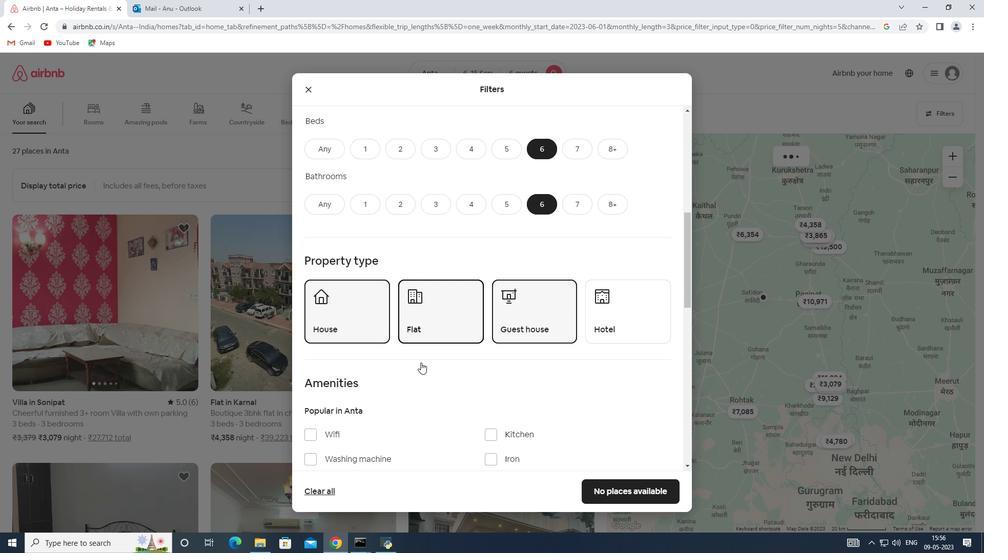 
Action: Mouse moved to (332, 348)
Screenshot: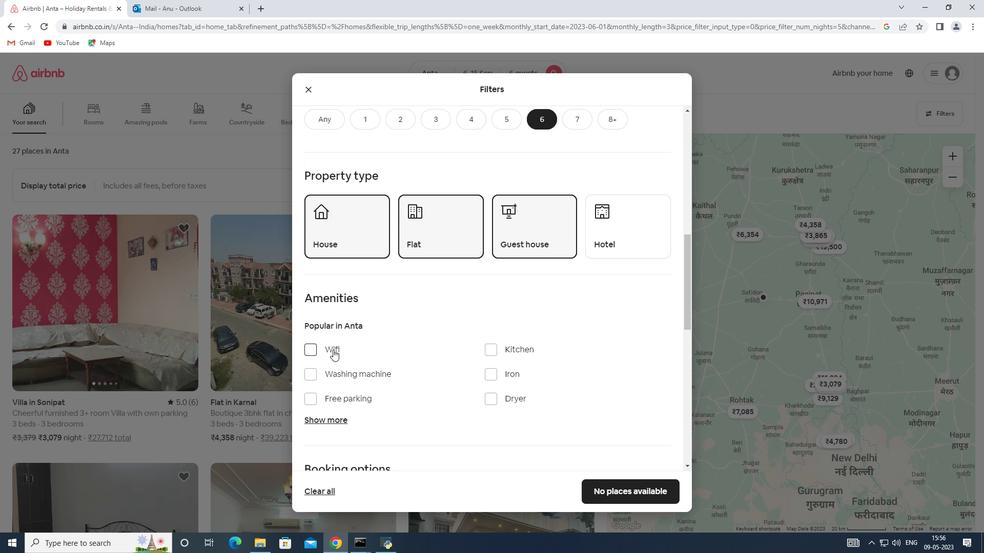 
Action: Mouse pressed left at (332, 348)
Screenshot: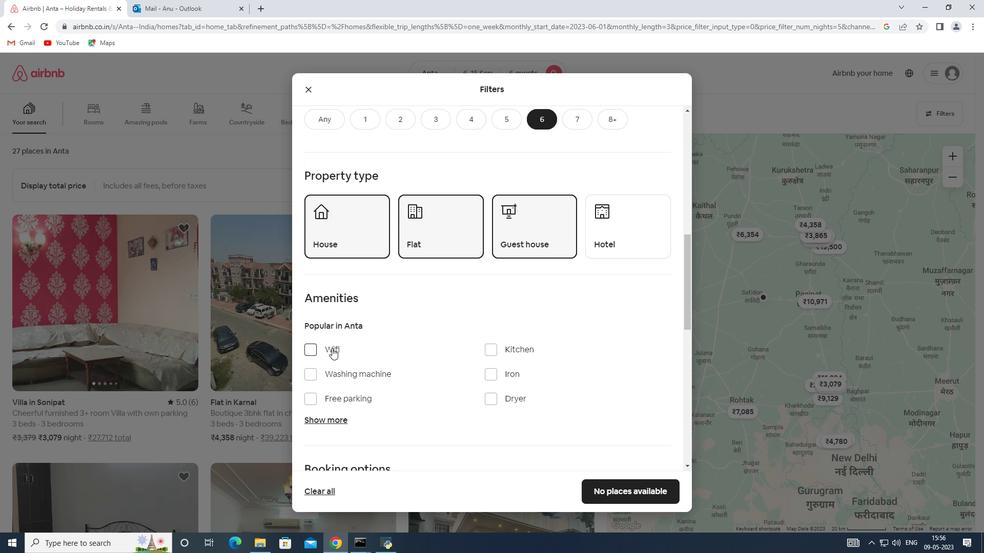 
Action: Mouse moved to (328, 416)
Screenshot: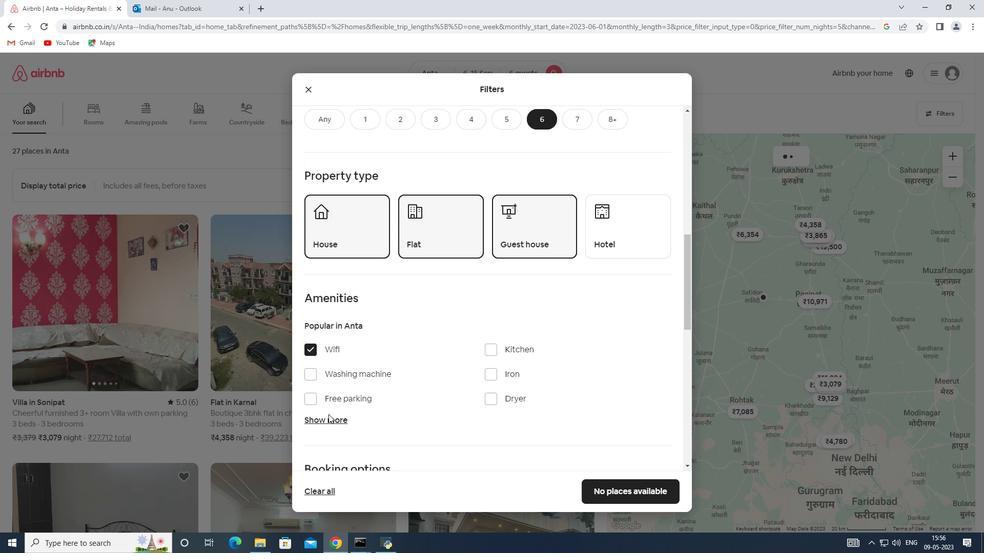 
Action: Mouse pressed left at (328, 416)
Screenshot: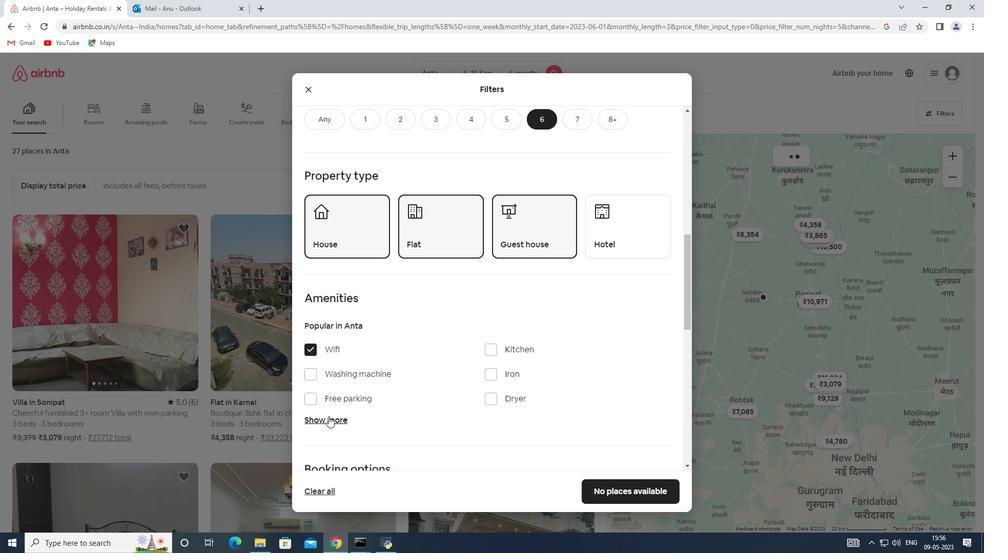 
Action: Mouse moved to (433, 392)
Screenshot: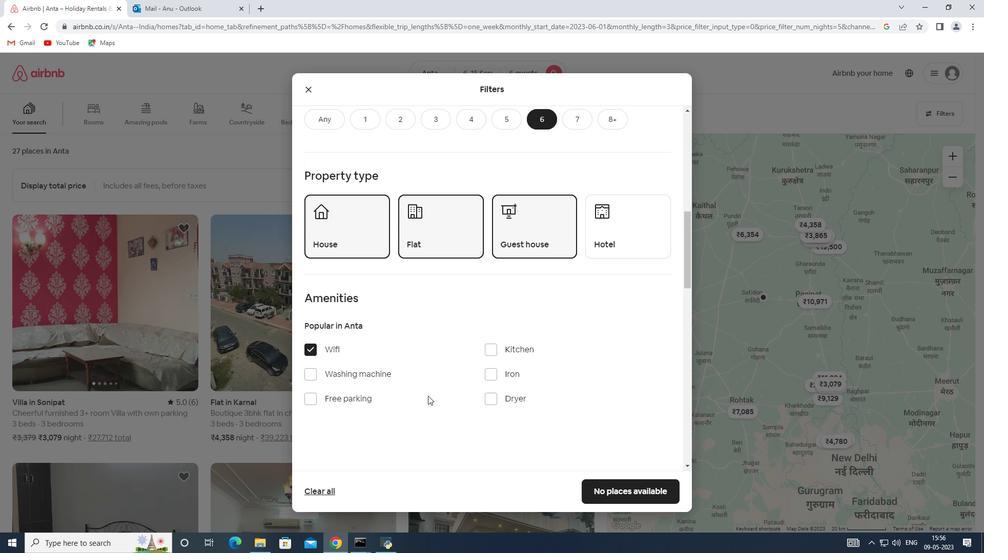 
Action: Mouse scrolled (433, 392) with delta (0, 0)
Screenshot: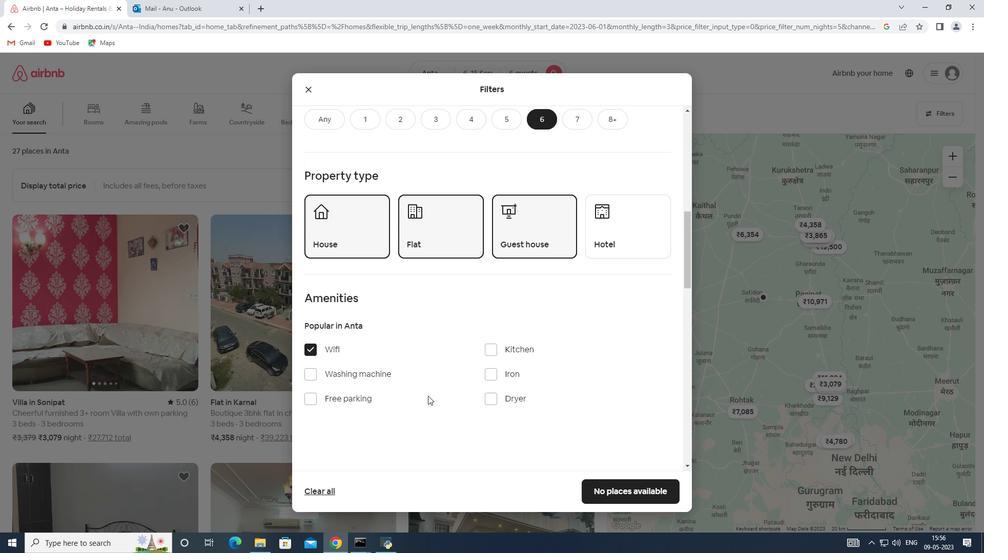 
Action: Mouse scrolled (433, 392) with delta (0, 0)
Screenshot: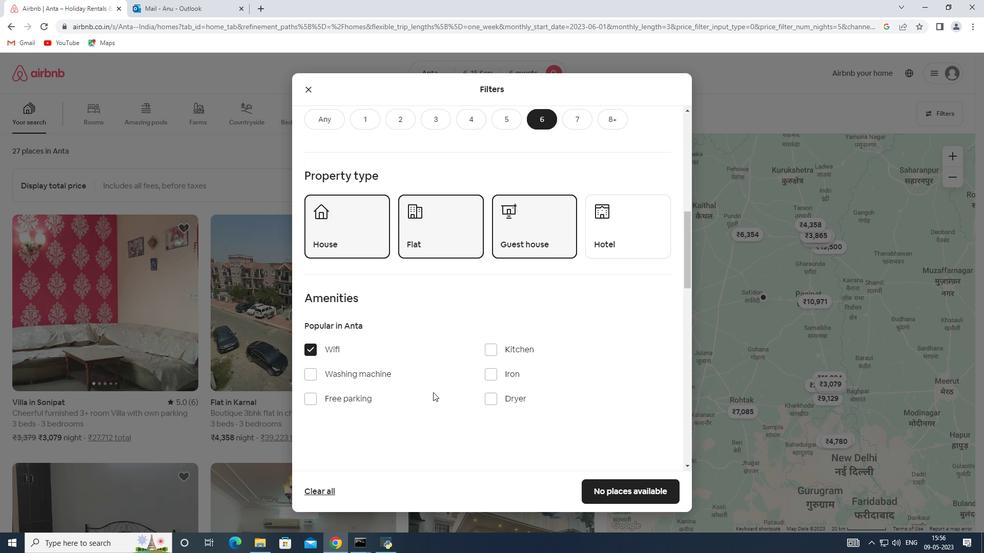 
Action: Mouse scrolled (433, 392) with delta (0, 0)
Screenshot: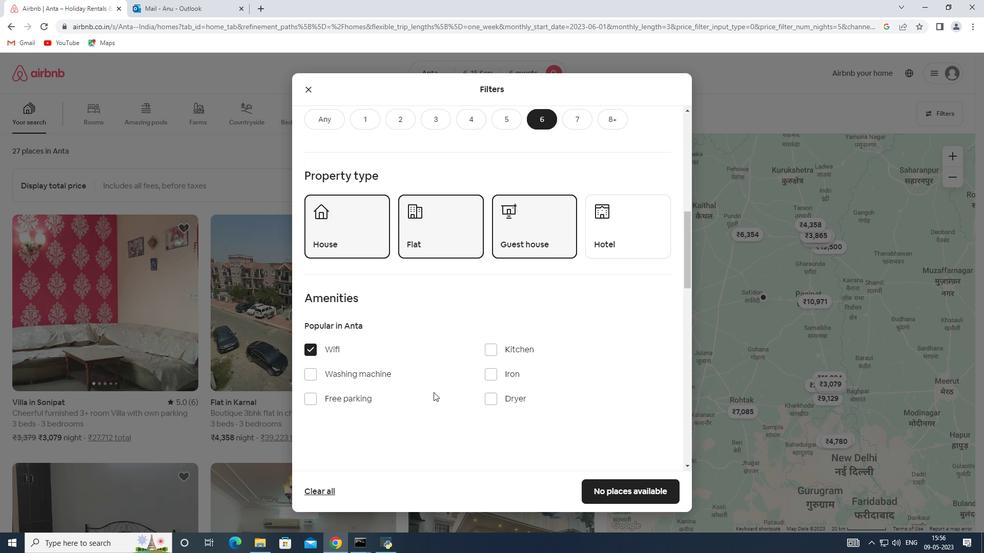
Action: Mouse scrolled (433, 392) with delta (0, 0)
Screenshot: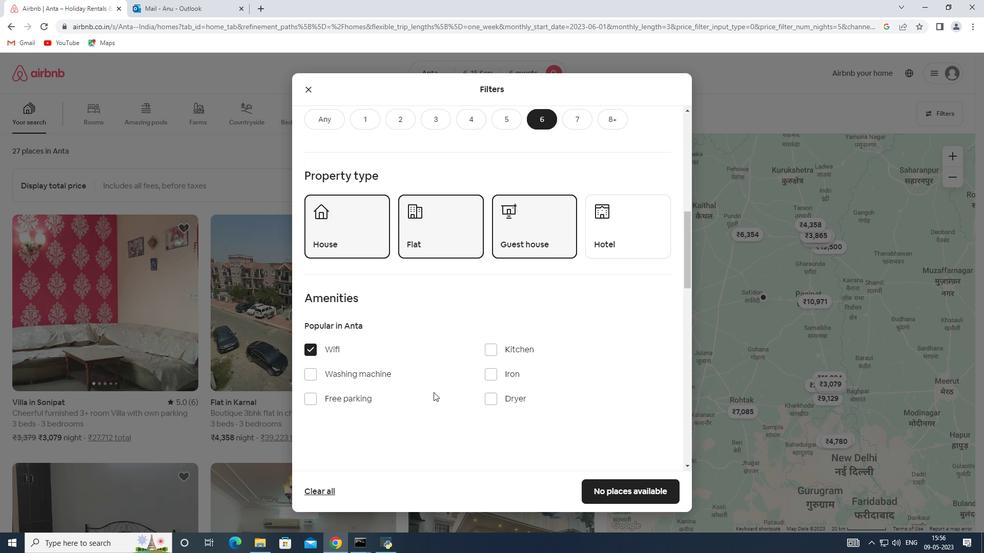 
Action: Mouse moved to (489, 279)
Screenshot: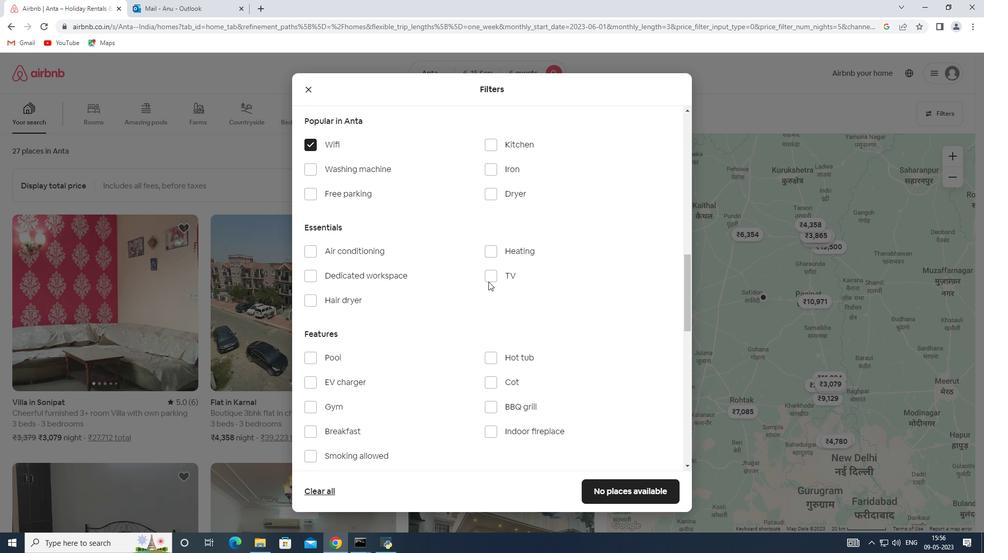 
Action: Mouse pressed left at (489, 279)
Screenshot: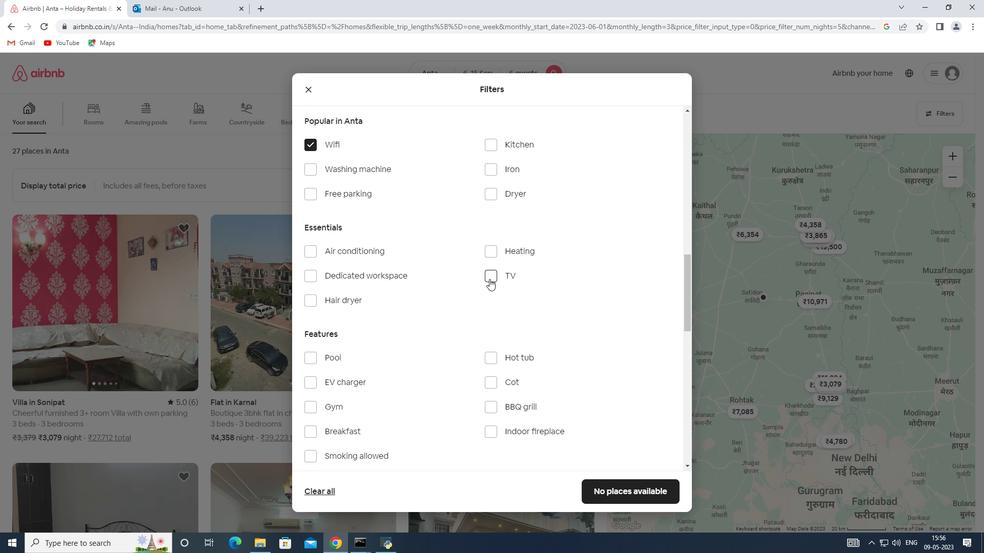 
Action: Mouse moved to (339, 192)
Screenshot: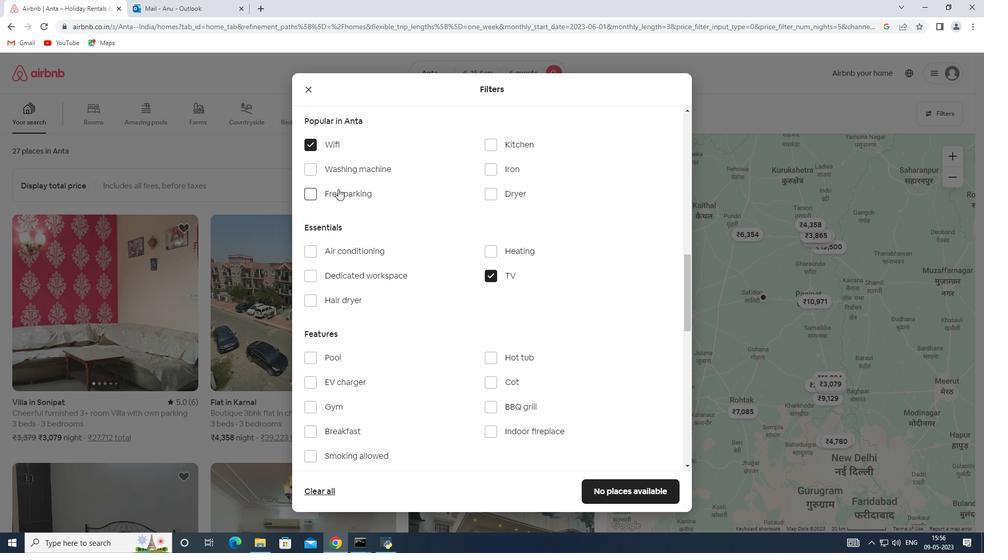 
Action: Mouse pressed left at (339, 192)
Screenshot: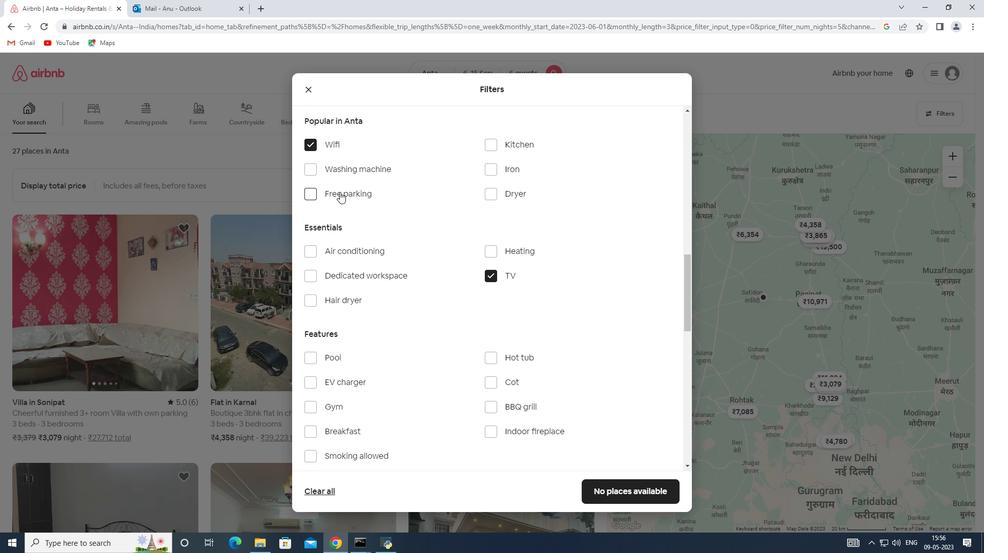 
Action: Mouse moved to (325, 403)
Screenshot: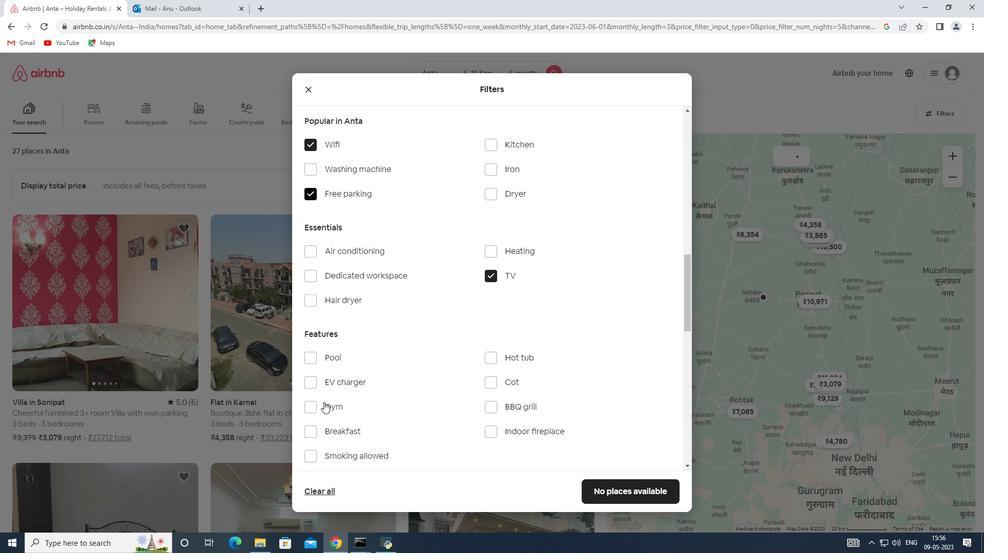 
Action: Mouse pressed left at (325, 403)
Screenshot: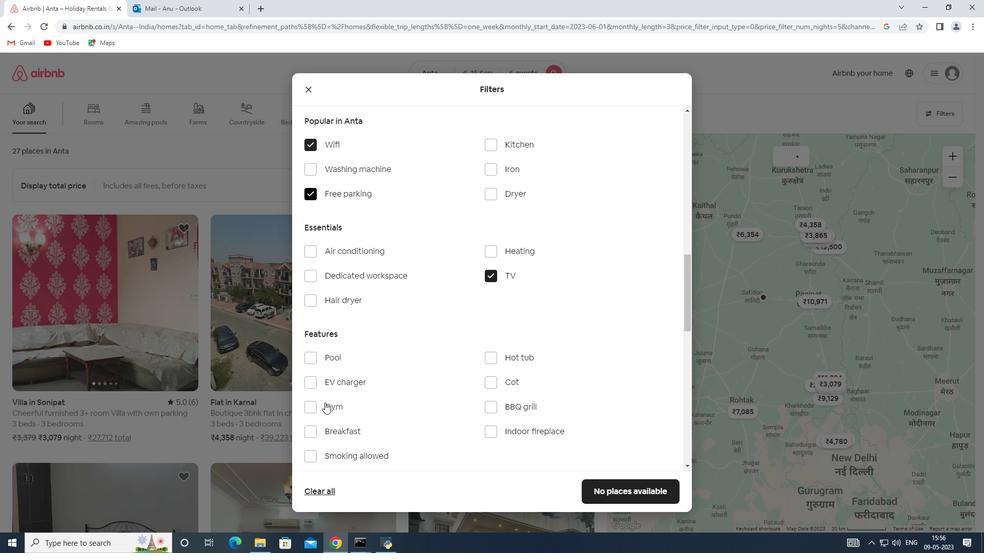 
Action: Mouse moved to (315, 340)
Screenshot: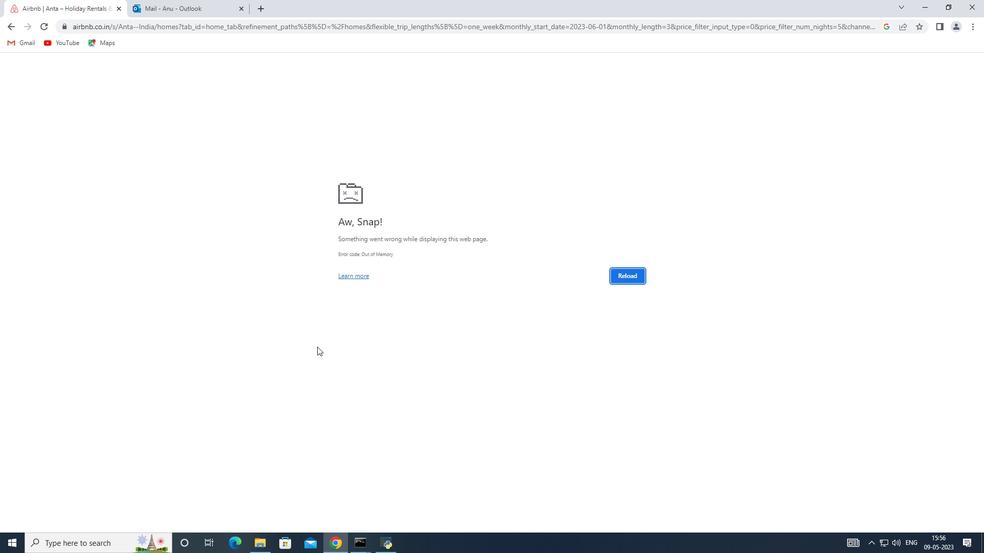 
